 Task: Look for space in Sabaneta, Dominican Republic from 1st June, 2023 to 9th June, 2023 for 5 adults in price range Rs.6000 to Rs.12000. Place can be entire place with 3 bedrooms having 3 beds and 3 bathrooms. Property type can be house, flat, guest house. Booking option can be shelf check-in. Required host language is English.
Action: Mouse moved to (624, 89)
Screenshot: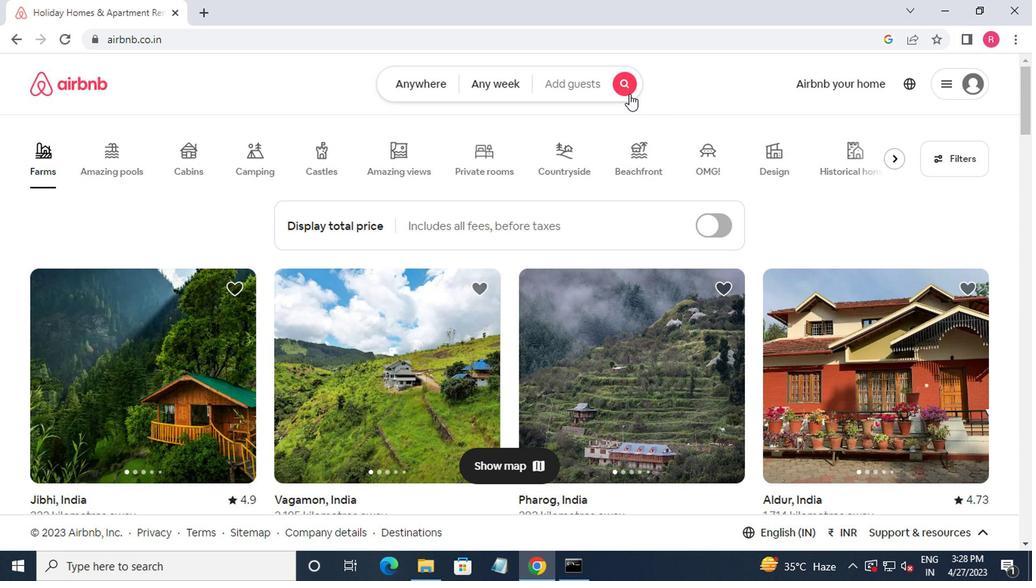 
Action: Mouse pressed left at (624, 89)
Screenshot: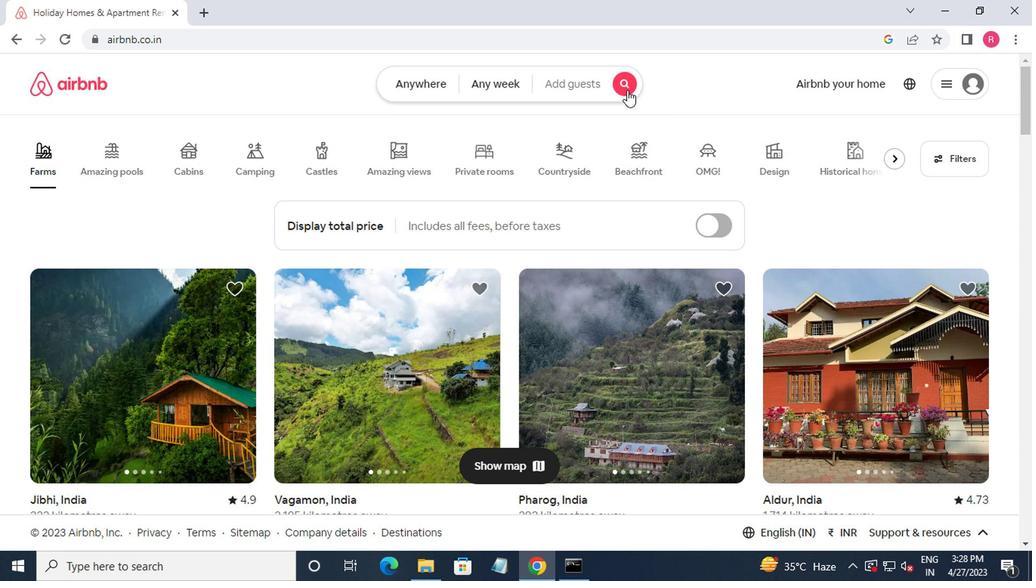 
Action: Mouse moved to (364, 142)
Screenshot: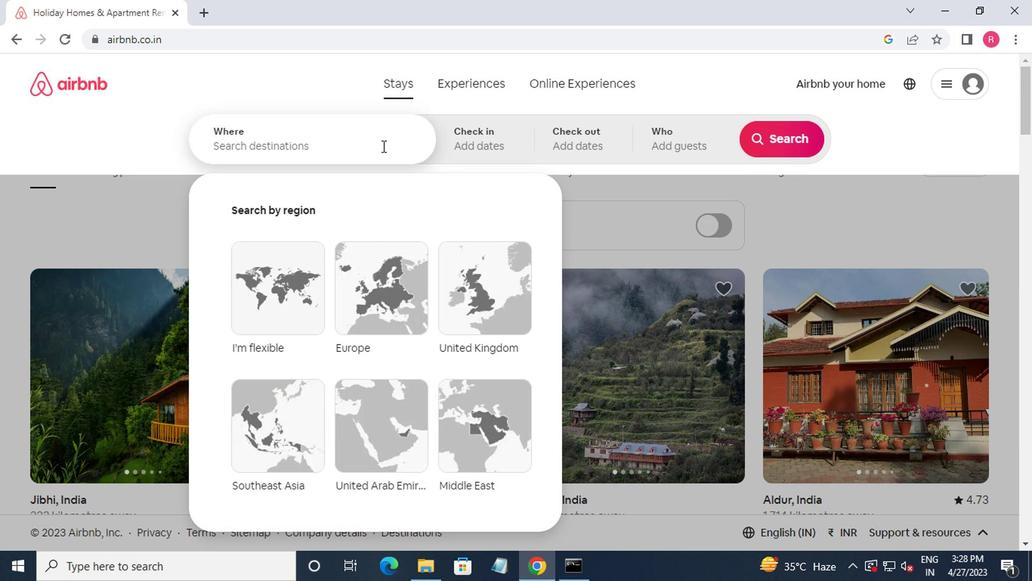 
Action: Mouse pressed left at (364, 142)
Screenshot: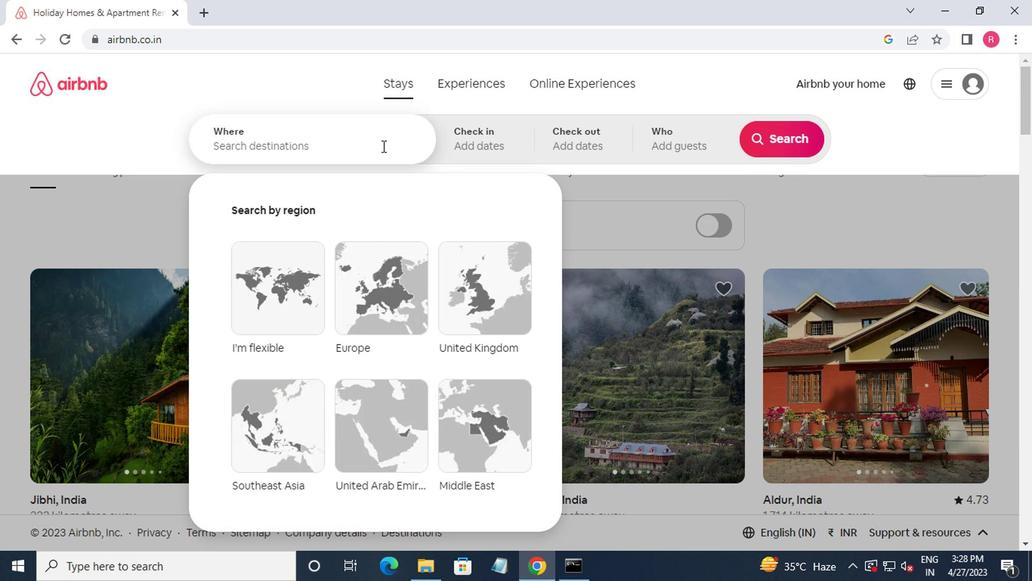 
Action: Mouse moved to (437, 94)
Screenshot: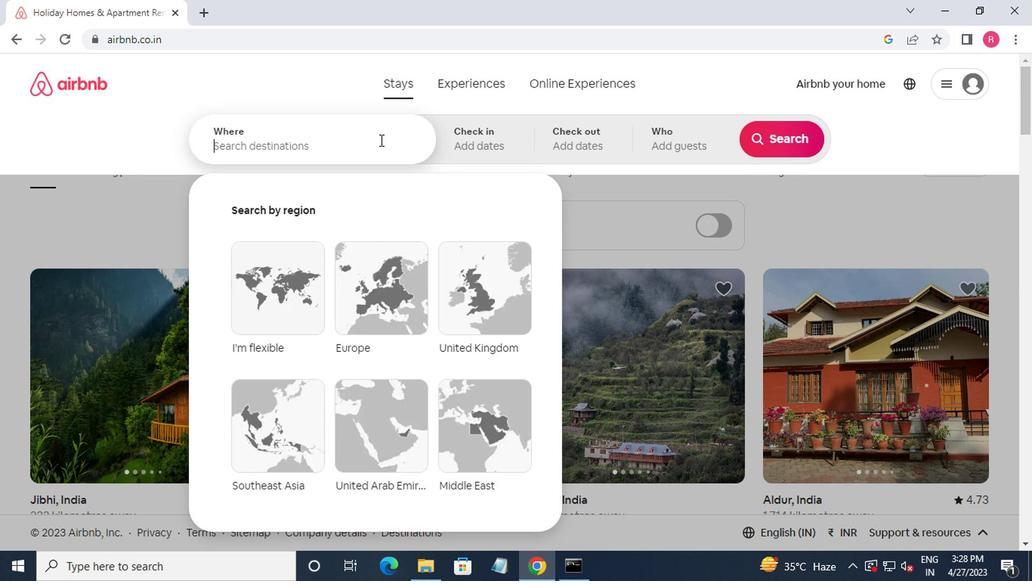 
Action: Key pressed sabaneta,den<Key.backspace><Key.backspace>
Screenshot: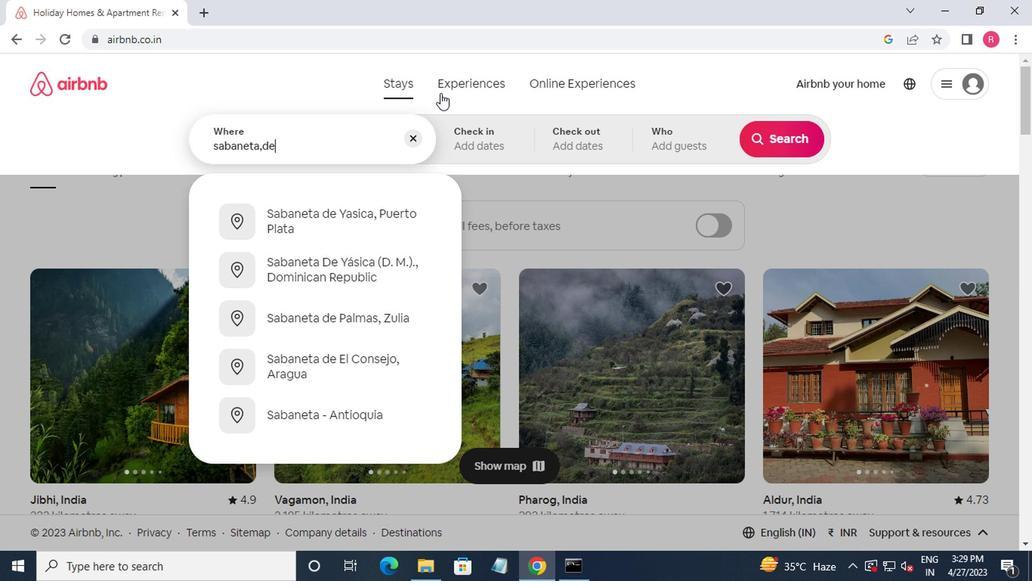 
Action: Mouse moved to (342, 216)
Screenshot: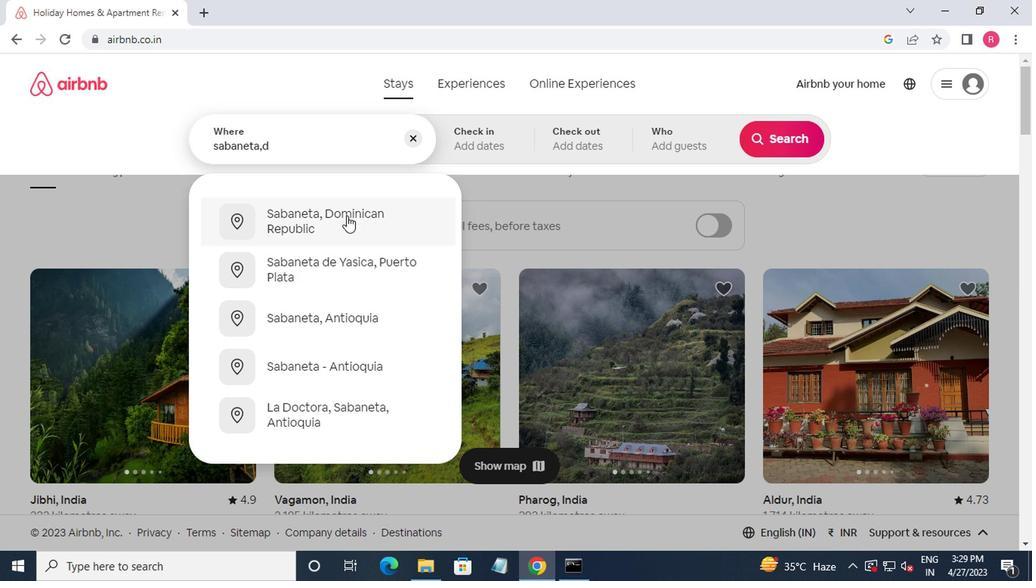 
Action: Mouse pressed left at (342, 216)
Screenshot: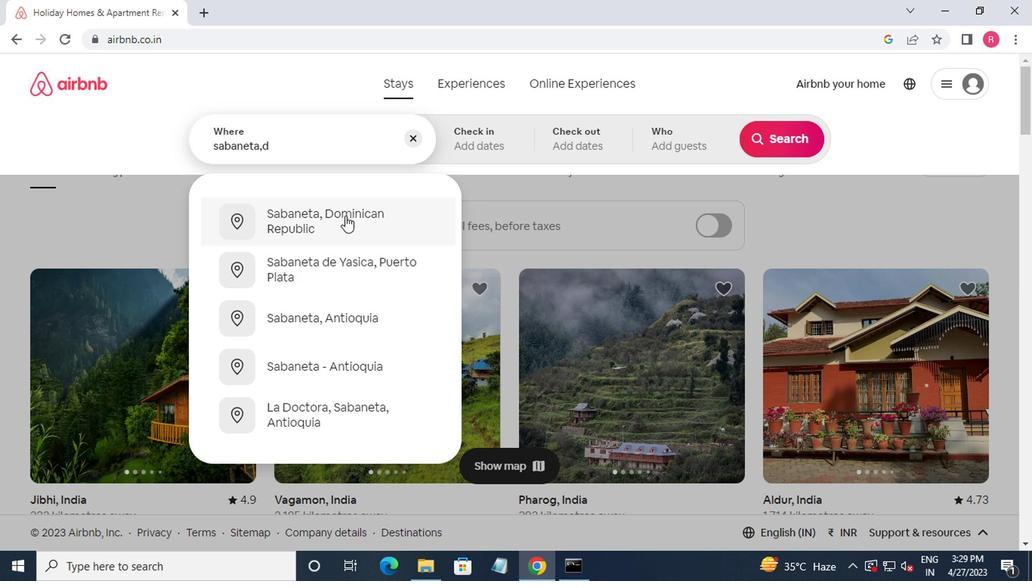 
Action: Mouse moved to (769, 270)
Screenshot: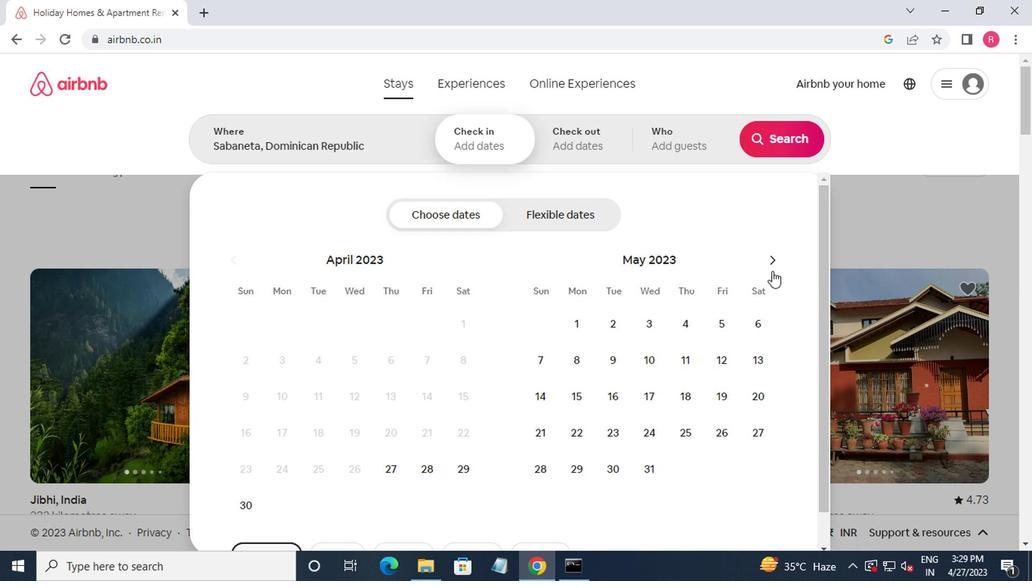 
Action: Mouse pressed left at (769, 270)
Screenshot: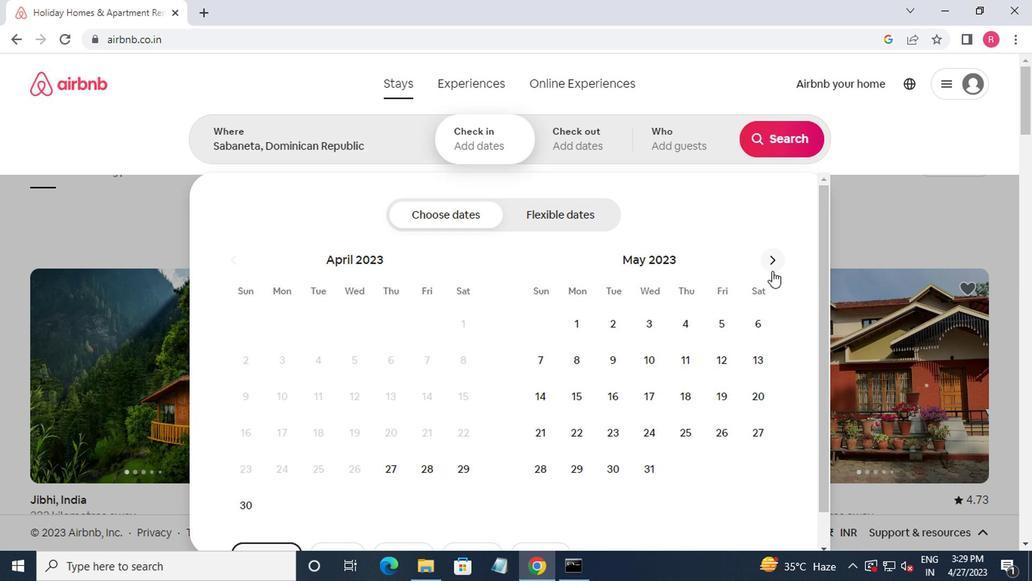 
Action: Mouse moved to (674, 323)
Screenshot: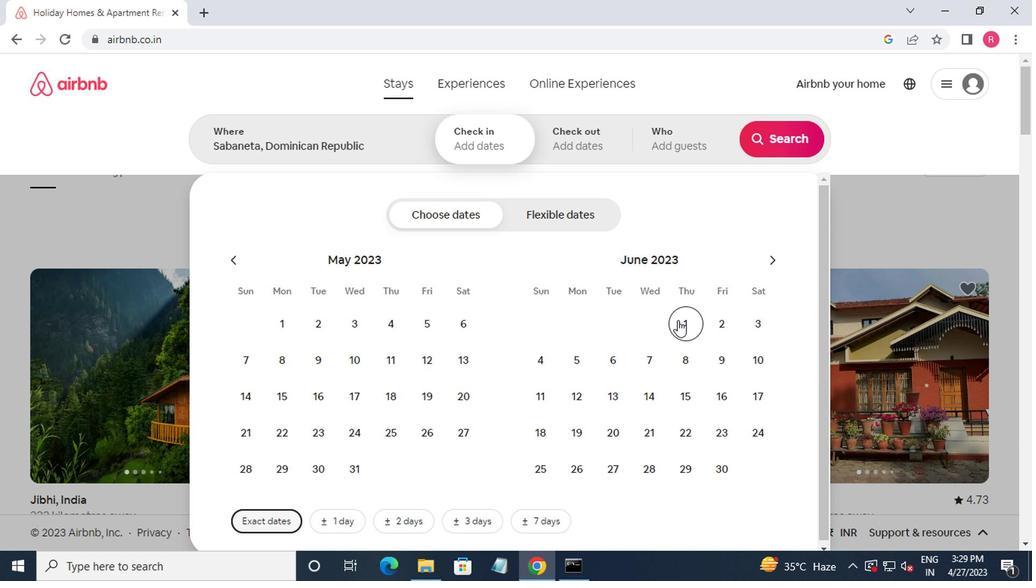 
Action: Mouse pressed left at (674, 323)
Screenshot: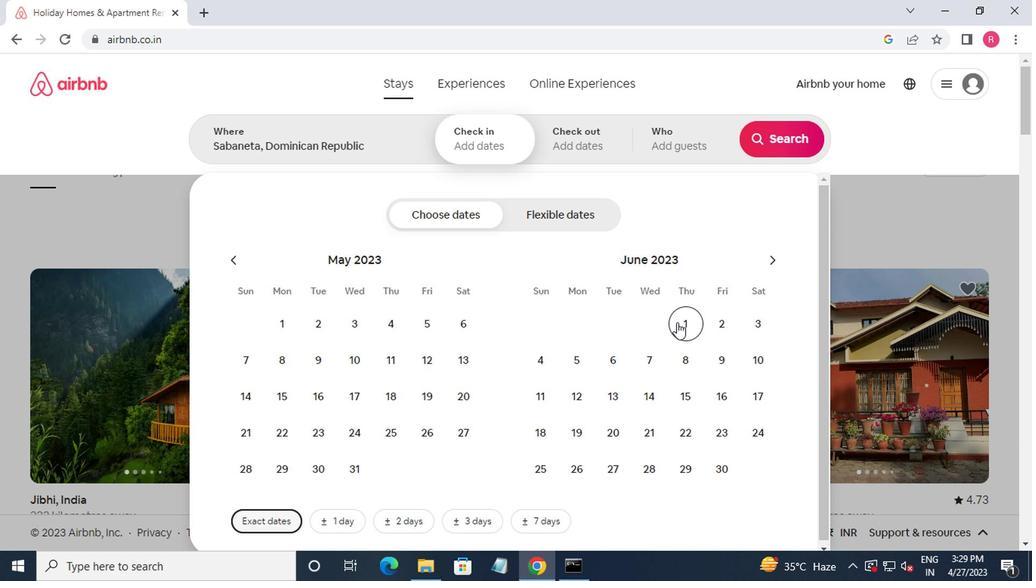 
Action: Mouse moved to (724, 352)
Screenshot: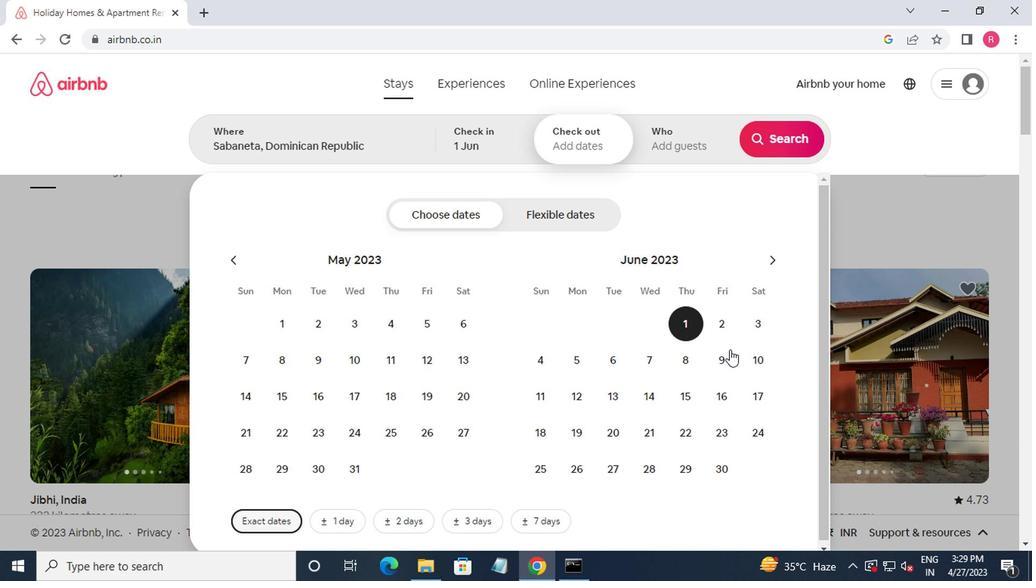 
Action: Mouse pressed left at (724, 352)
Screenshot: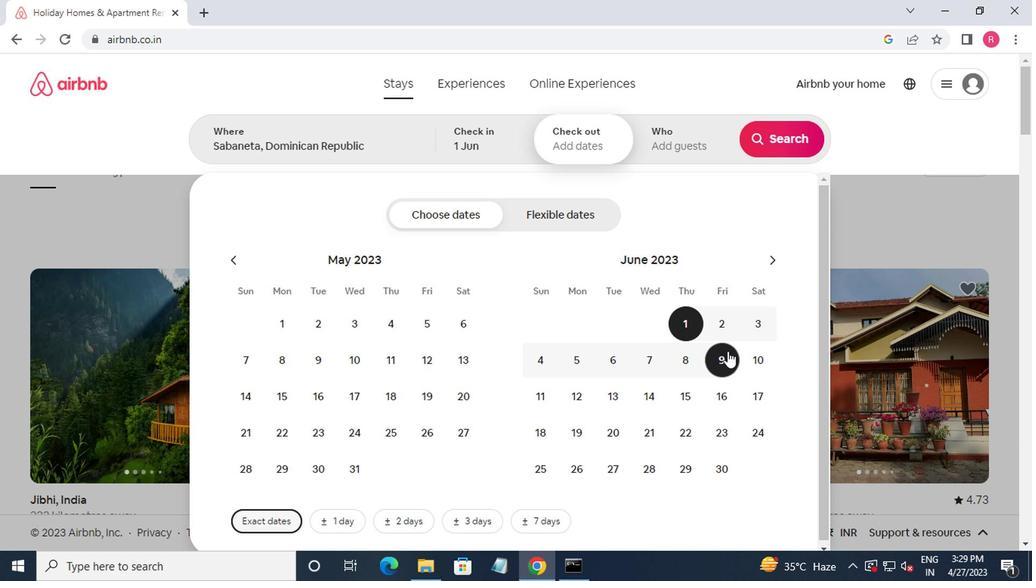 
Action: Mouse moved to (656, 159)
Screenshot: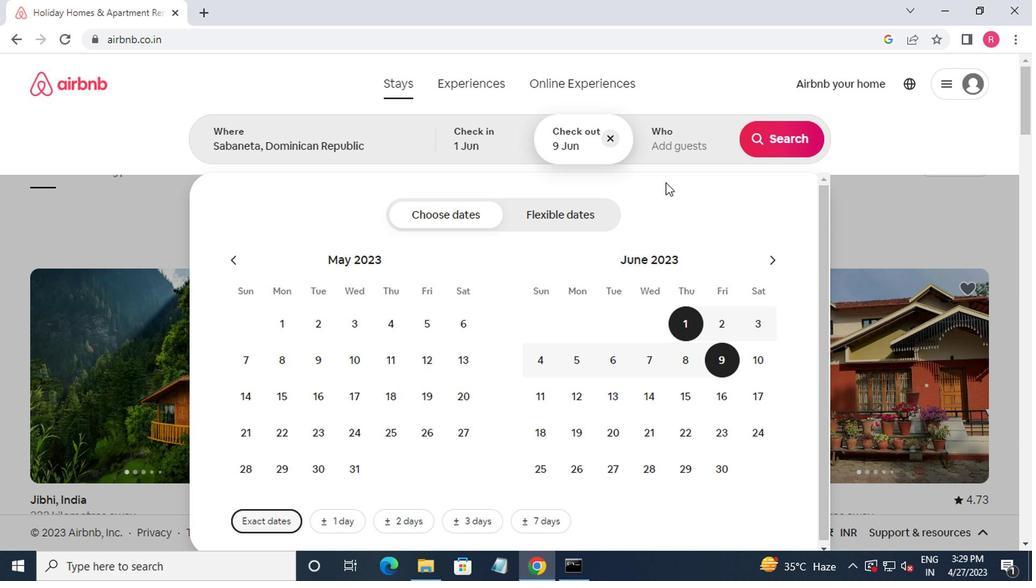 
Action: Mouse pressed left at (656, 159)
Screenshot: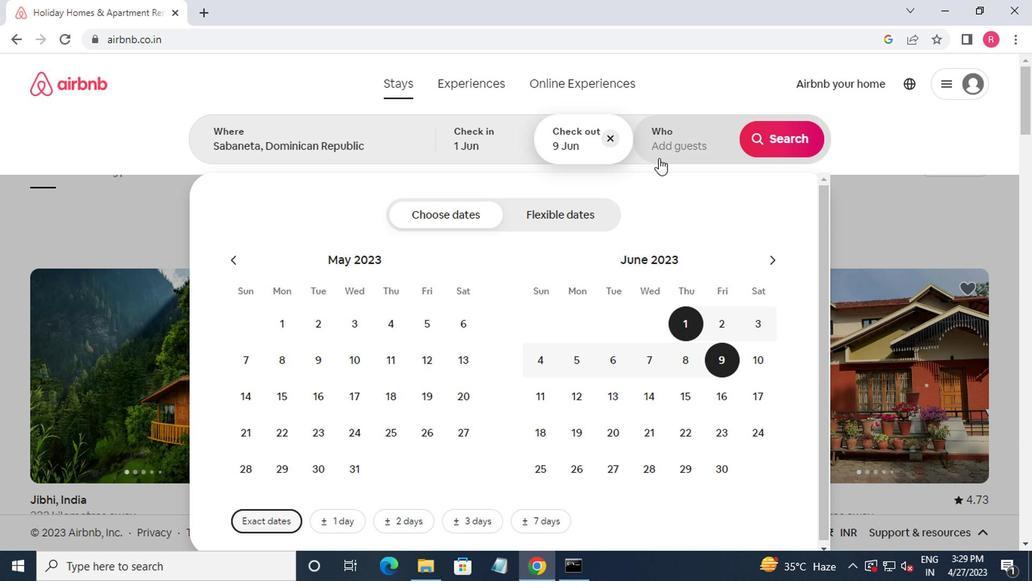 
Action: Mouse moved to (780, 231)
Screenshot: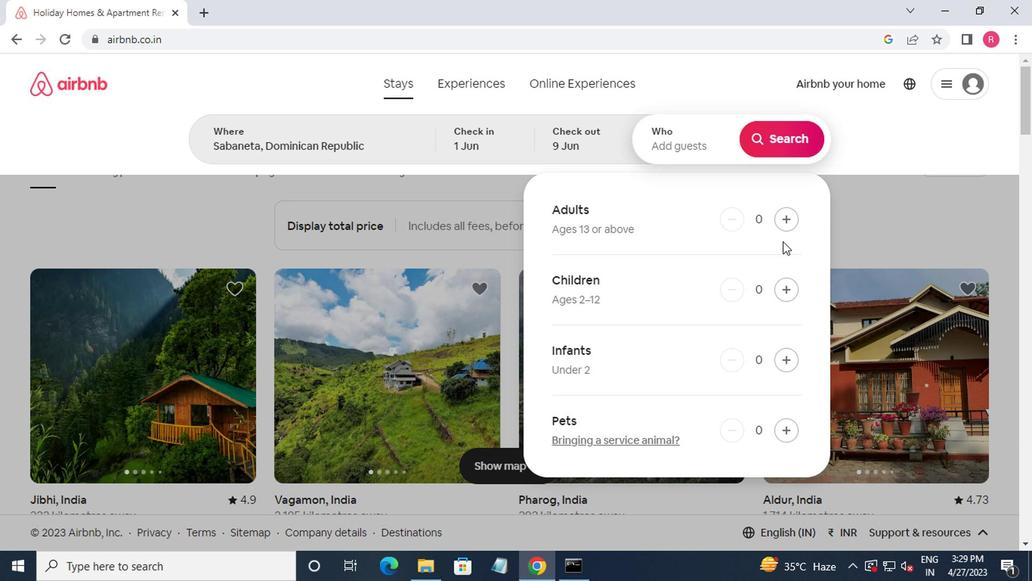 
Action: Mouse pressed left at (780, 231)
Screenshot: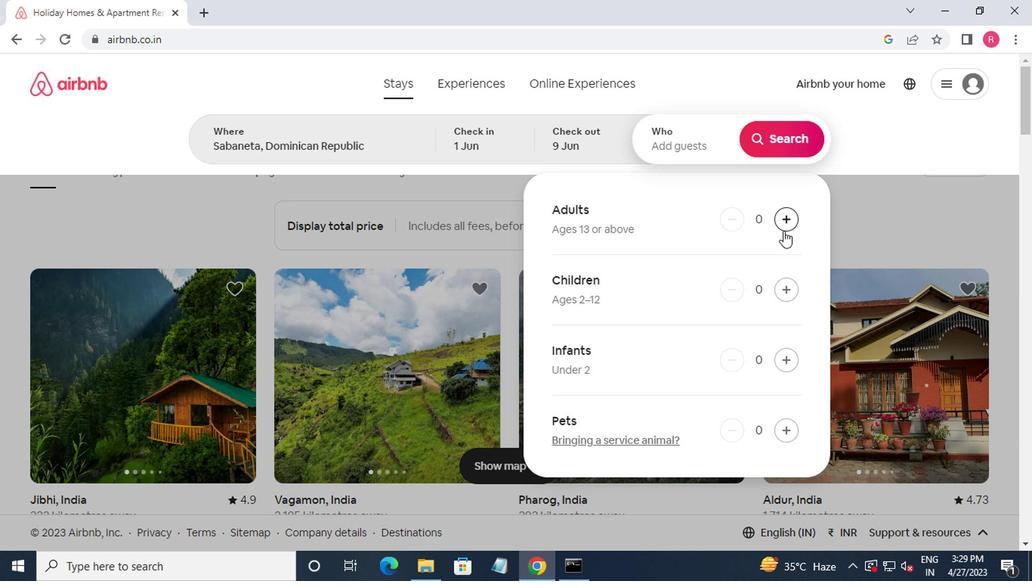 
Action: Mouse pressed left at (780, 231)
Screenshot: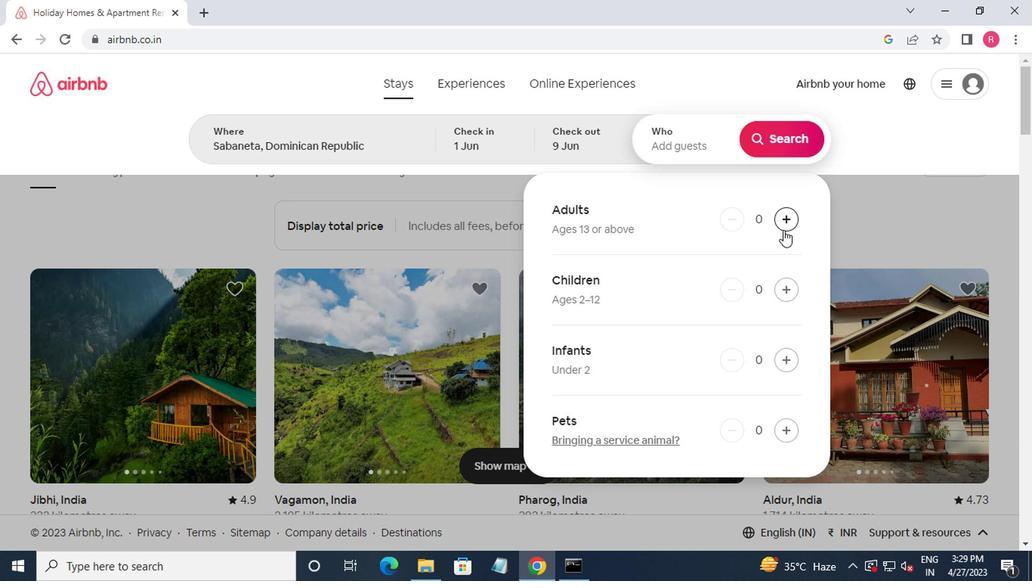 
Action: Mouse pressed left at (780, 231)
Screenshot: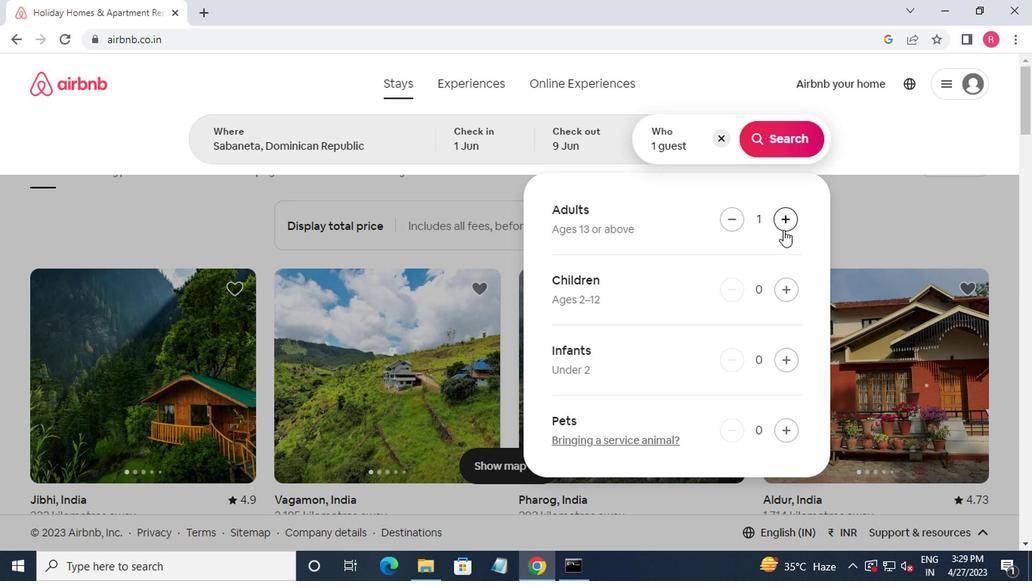 
Action: Mouse pressed left at (780, 231)
Screenshot: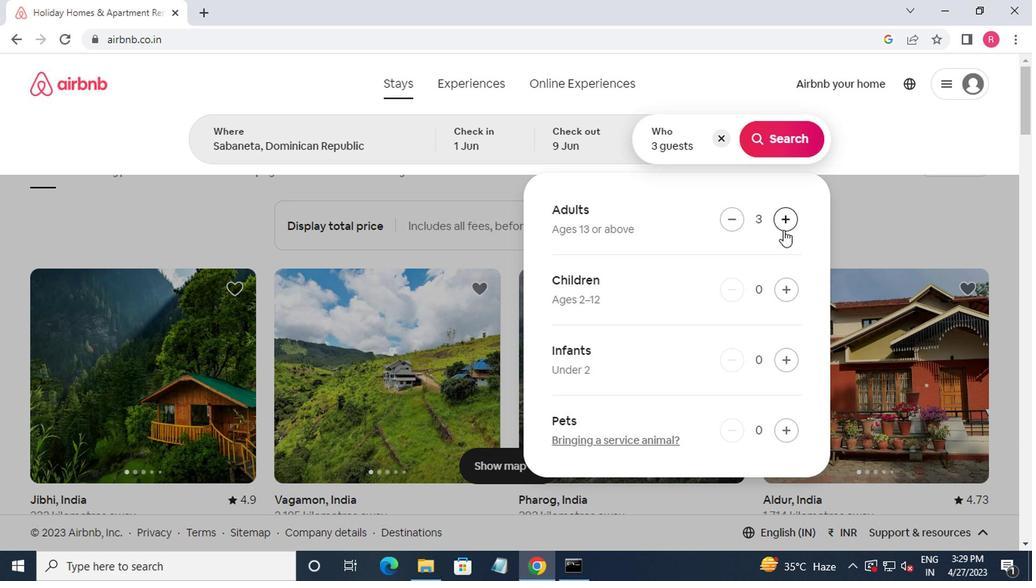 
Action: Mouse pressed left at (780, 231)
Screenshot: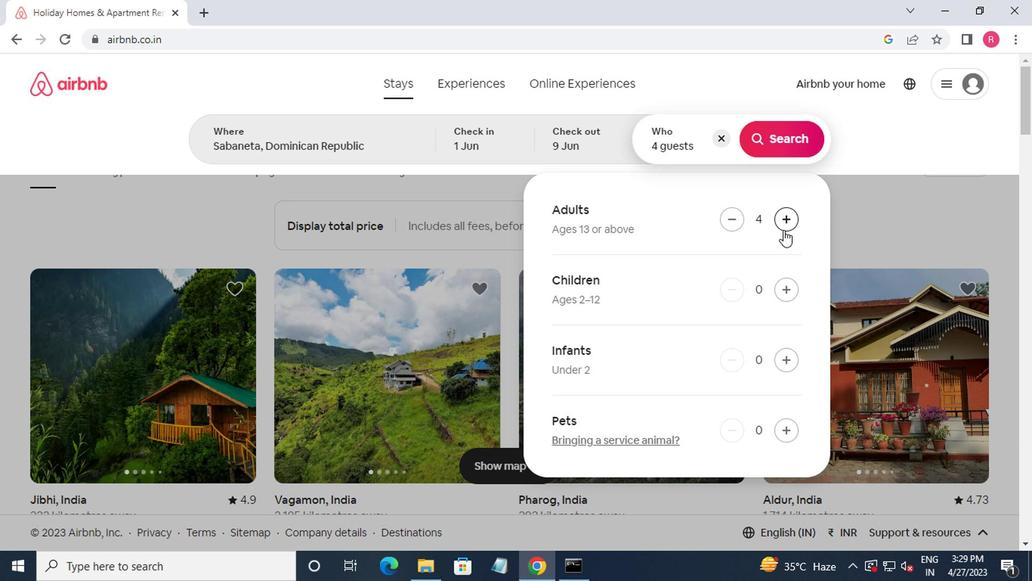 
Action: Mouse moved to (776, 154)
Screenshot: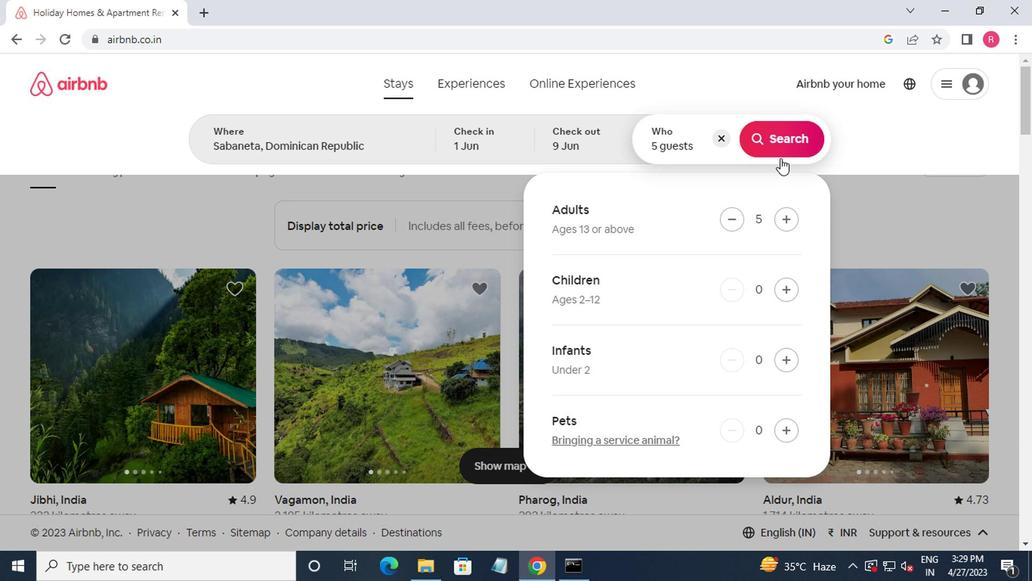 
Action: Mouse pressed left at (776, 154)
Screenshot: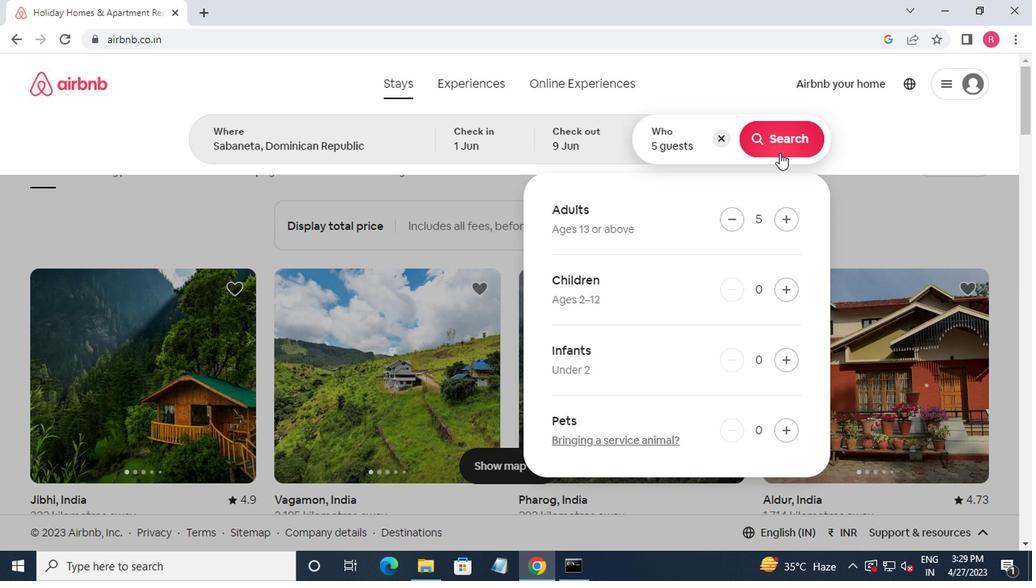 
Action: Mouse moved to (962, 146)
Screenshot: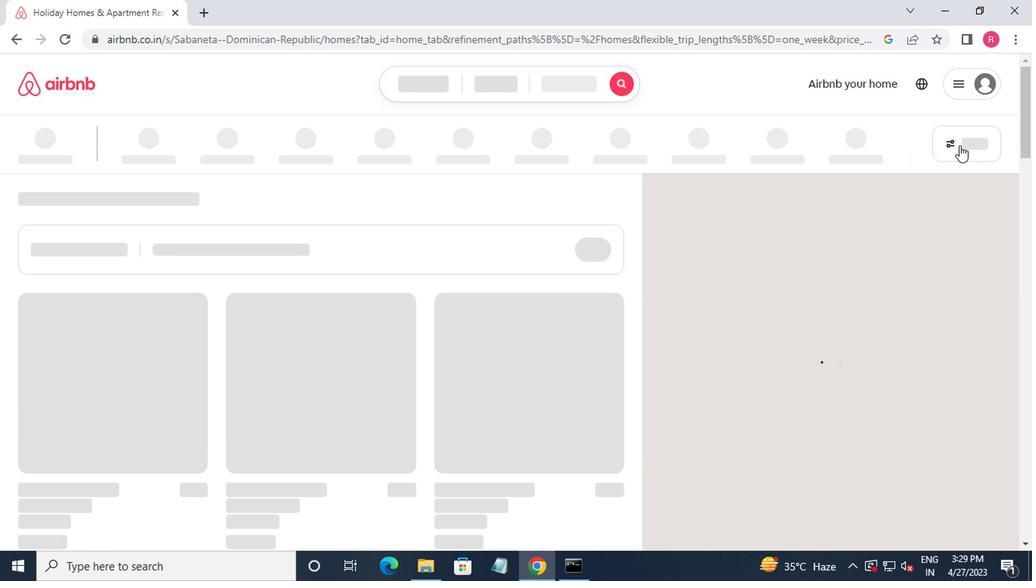 
Action: Mouse pressed left at (962, 146)
Screenshot: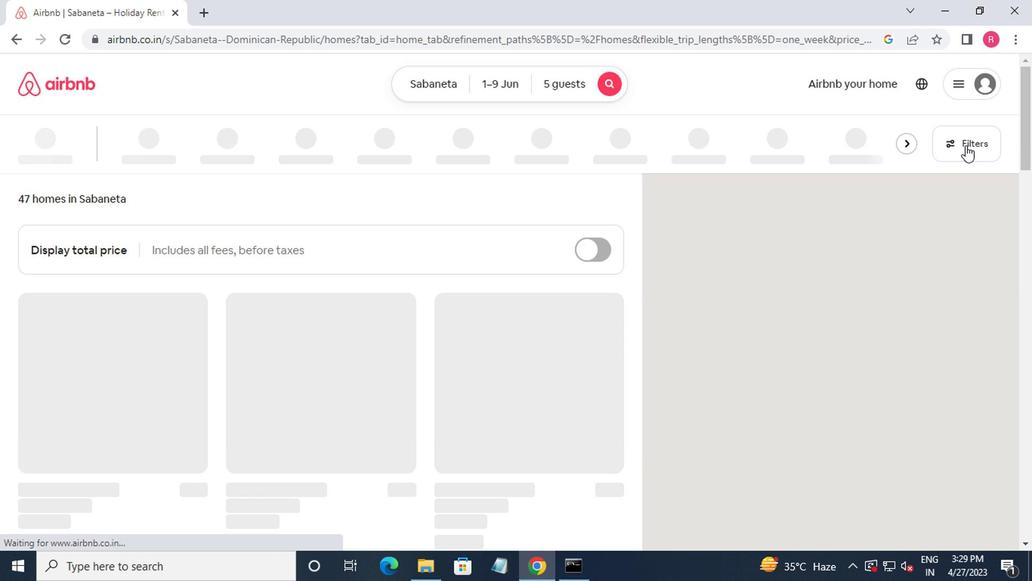 
Action: Mouse moved to (400, 331)
Screenshot: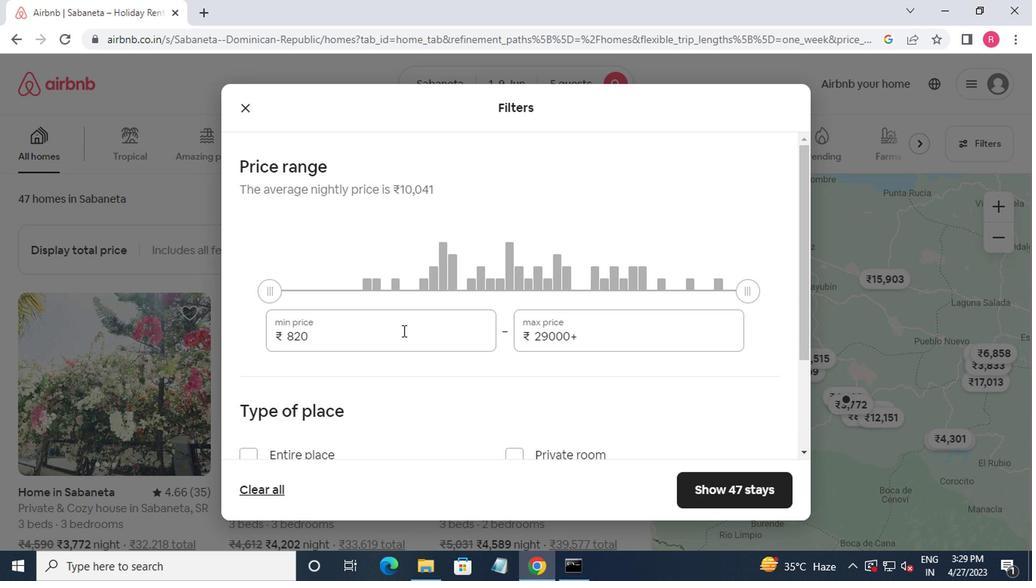 
Action: Mouse pressed left at (400, 331)
Screenshot: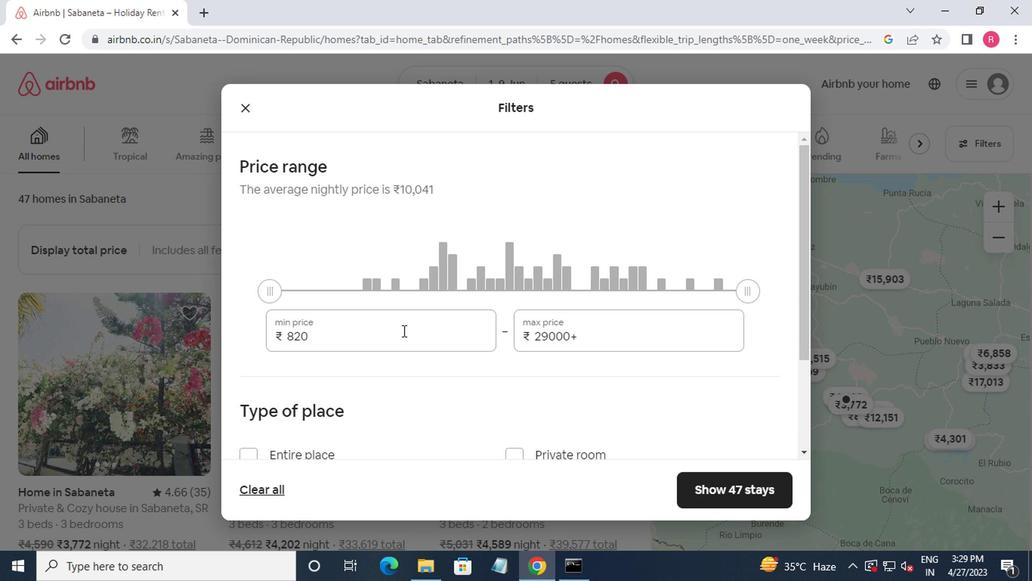 
Action: Mouse moved to (526, 227)
Screenshot: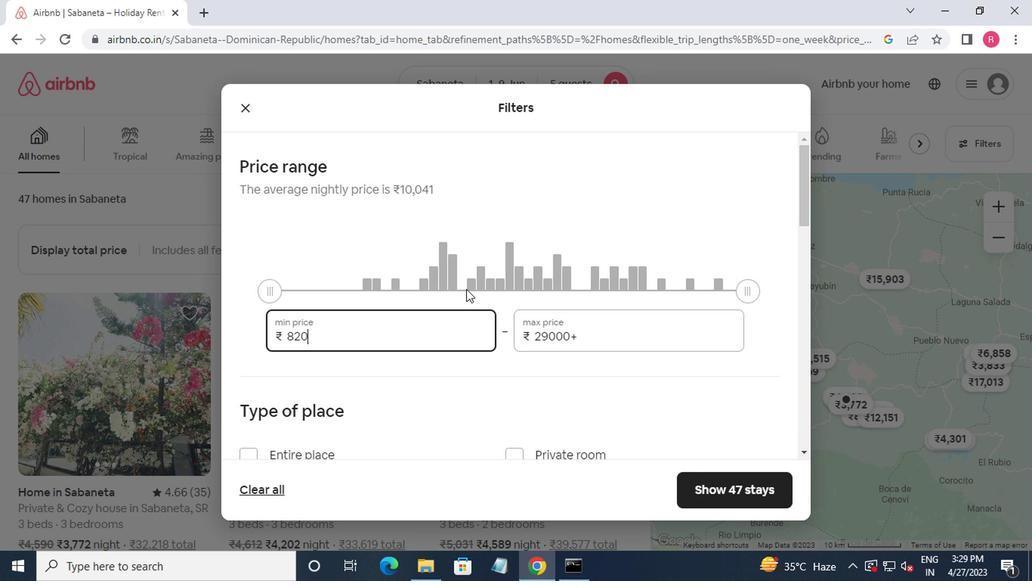 
Action: Key pressed <Key.backspace><Key.backspace><Key.backspace><Key.backspace>6000<Key.tab>120000<Key.backspace>
Screenshot: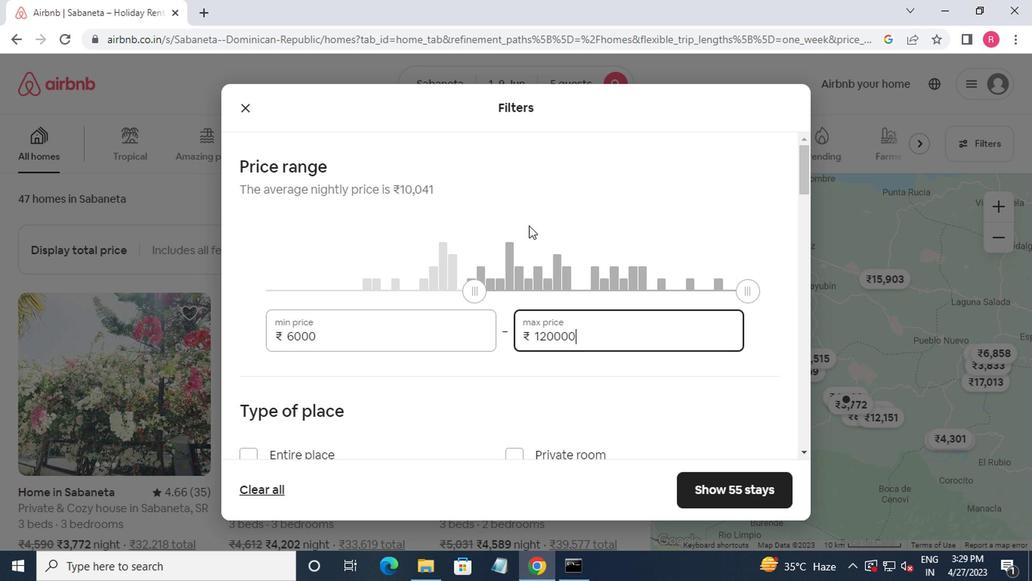 
Action: Mouse moved to (473, 290)
Screenshot: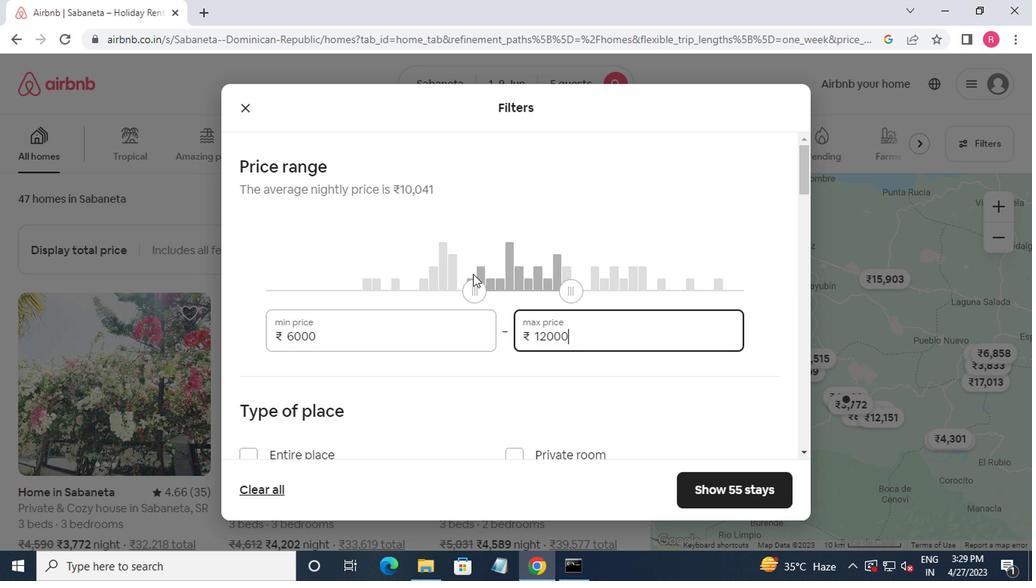 
Action: Mouse scrolled (473, 289) with delta (0, -1)
Screenshot: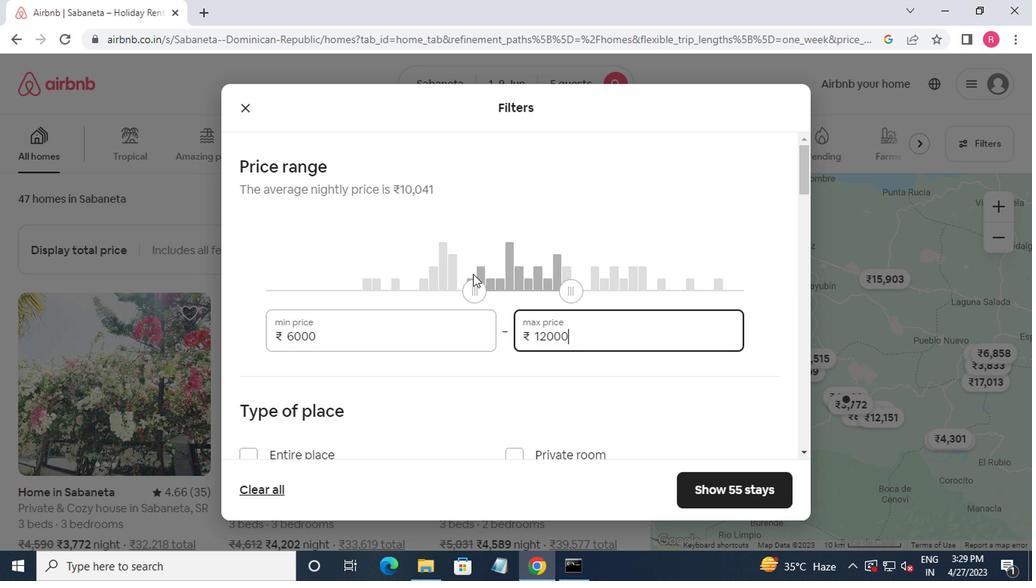 
Action: Mouse moved to (473, 291)
Screenshot: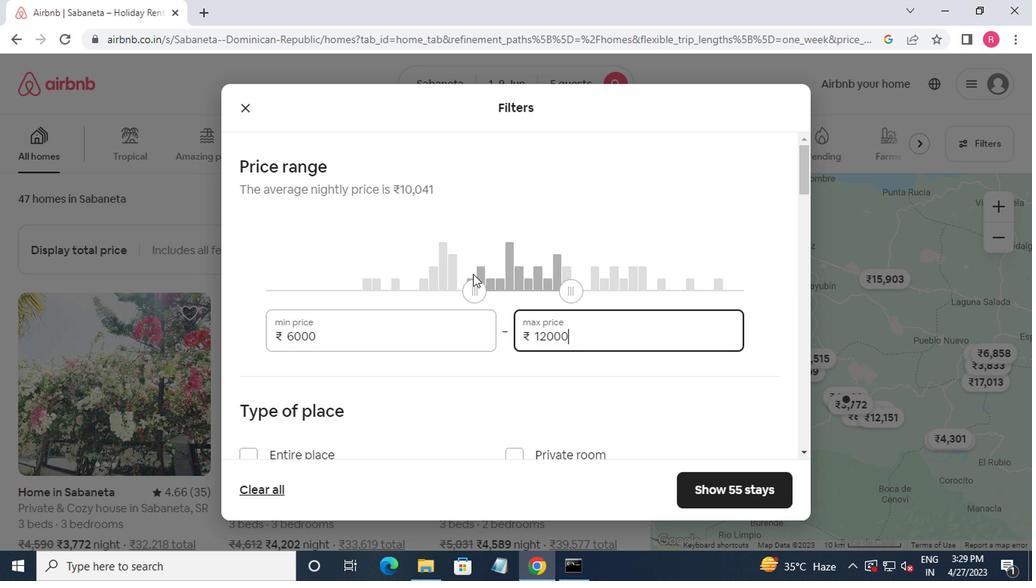 
Action: Mouse scrolled (473, 290) with delta (0, 0)
Screenshot: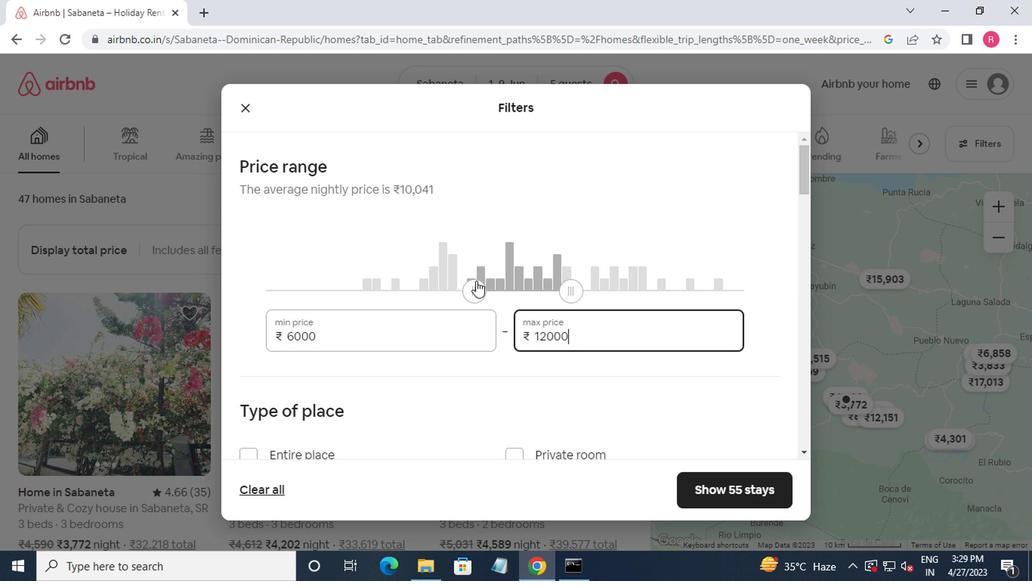 
Action: Mouse moved to (253, 309)
Screenshot: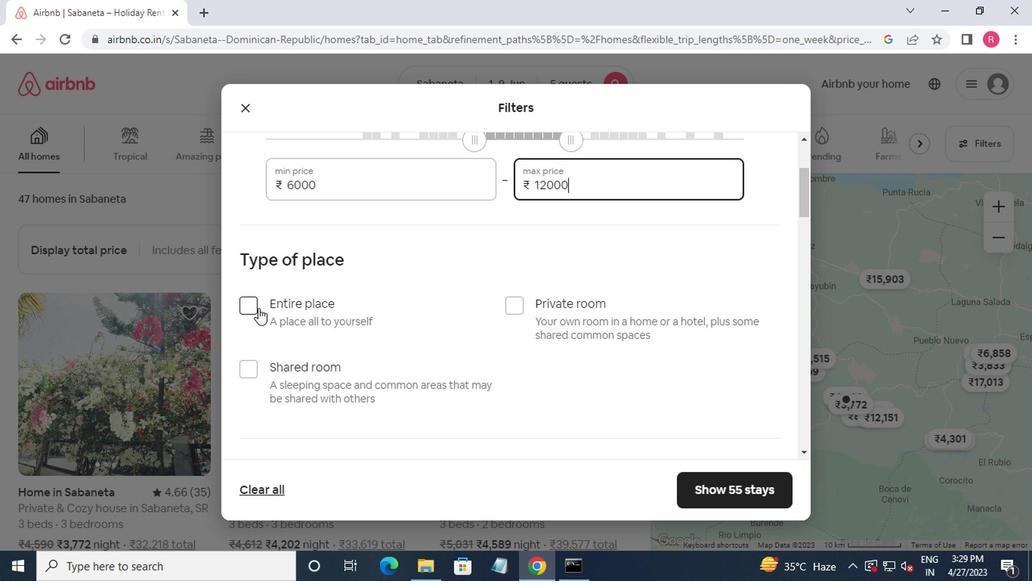 
Action: Mouse pressed left at (253, 309)
Screenshot: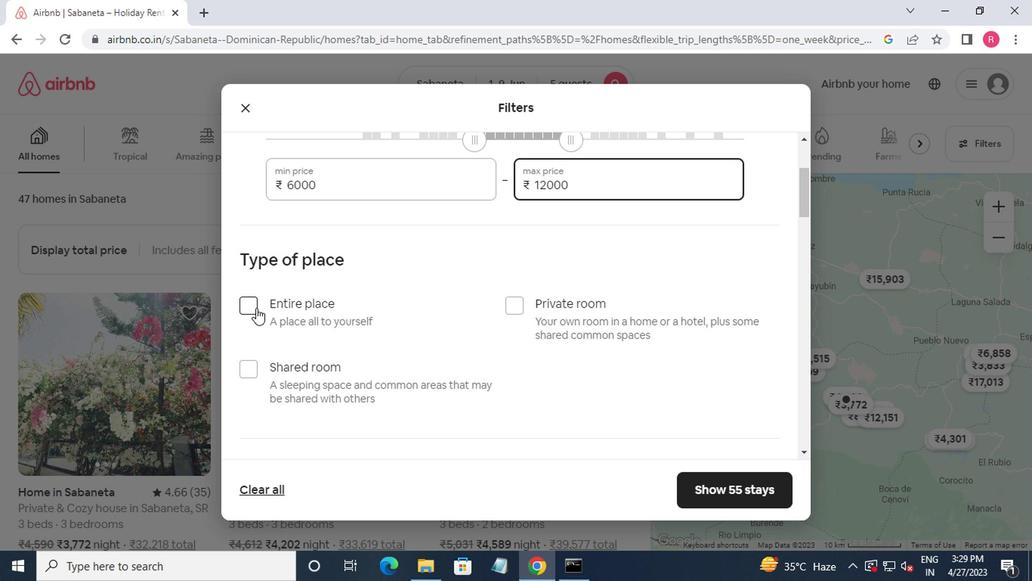 
Action: Mouse moved to (293, 309)
Screenshot: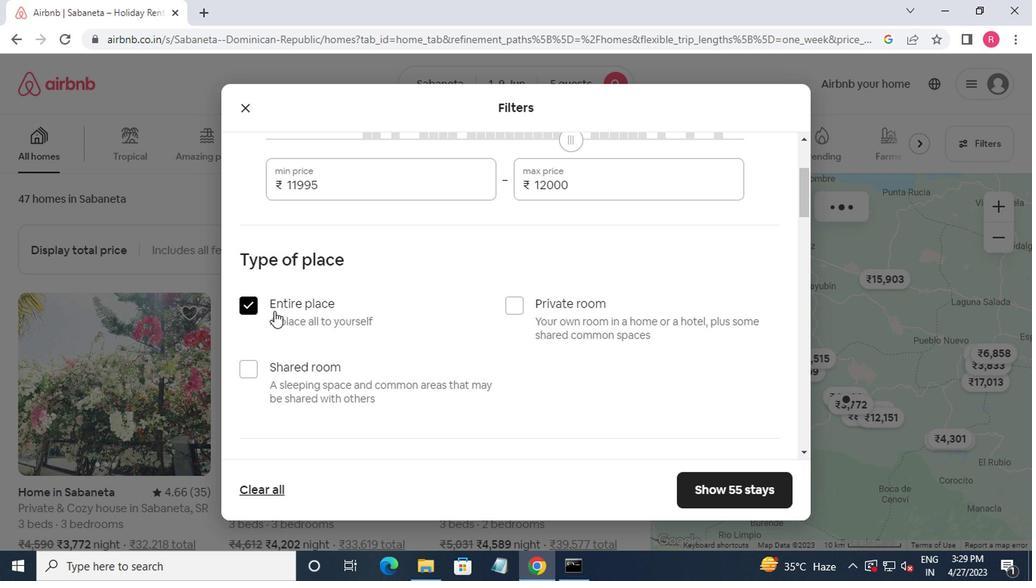 
Action: Mouse scrolled (293, 308) with delta (0, -1)
Screenshot: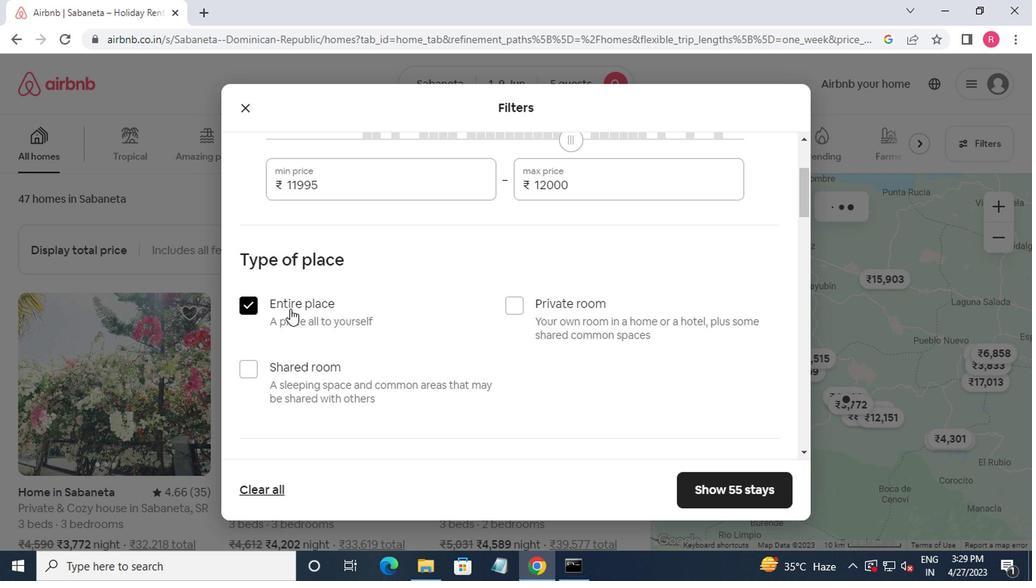 
Action: Mouse moved to (295, 309)
Screenshot: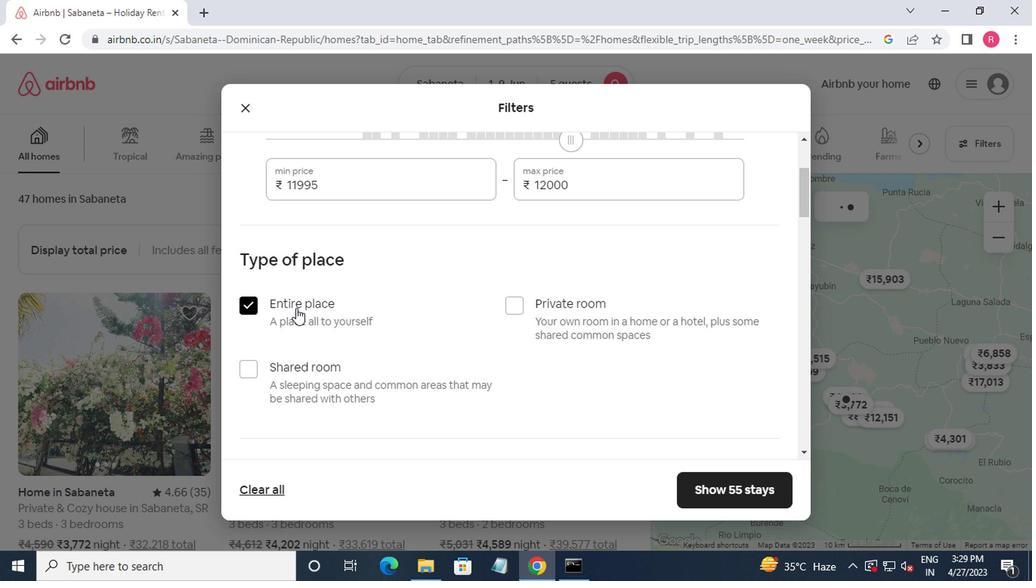 
Action: Mouse scrolled (295, 308) with delta (0, -1)
Screenshot: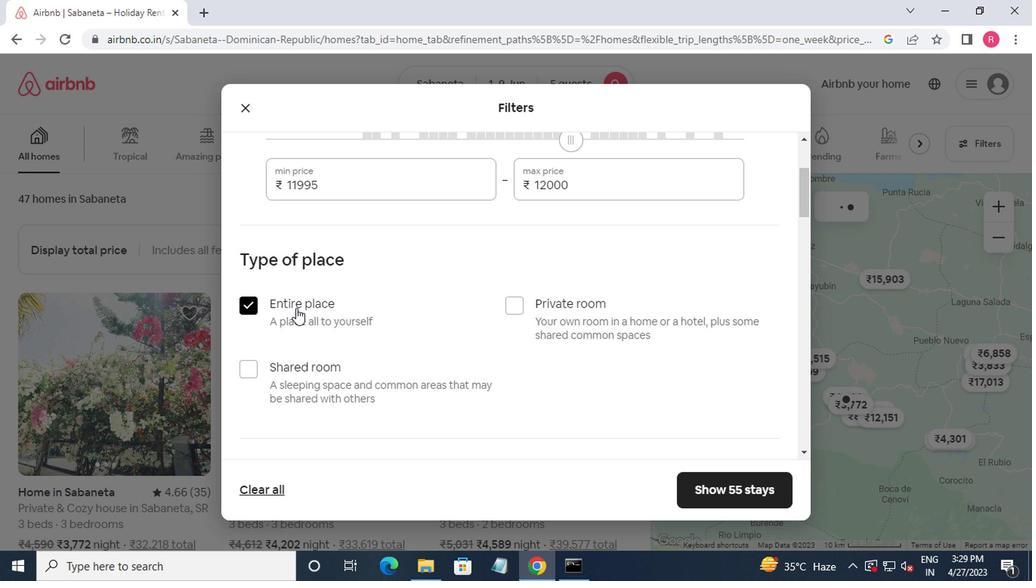 
Action: Mouse moved to (300, 309)
Screenshot: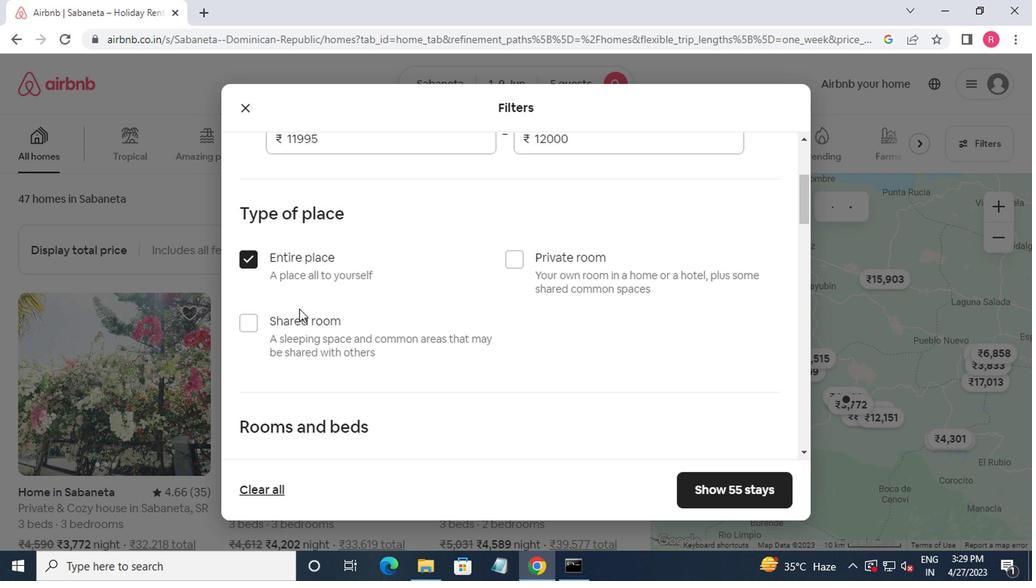 
Action: Mouse scrolled (300, 309) with delta (0, 0)
Screenshot: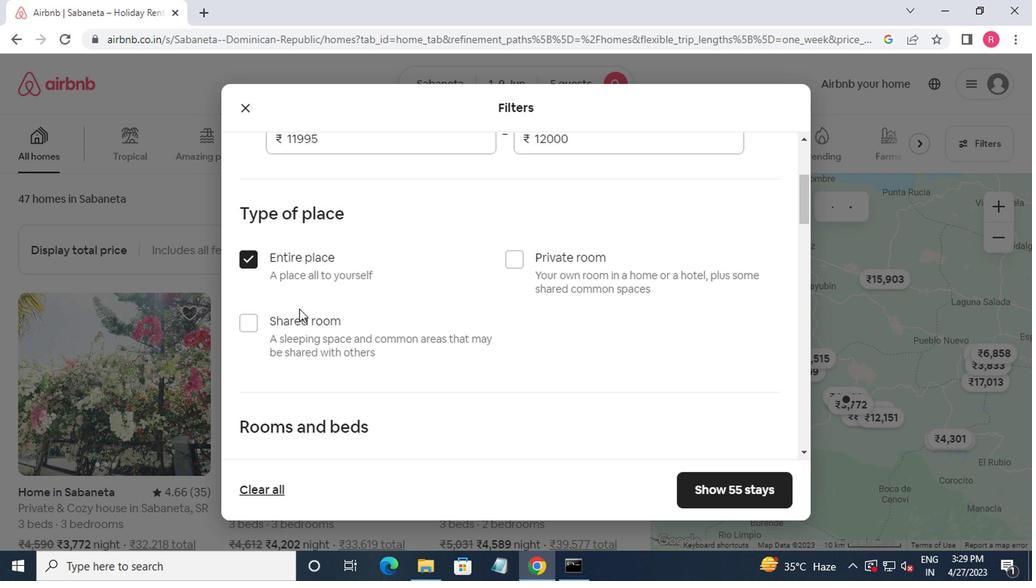 
Action: Mouse moved to (301, 310)
Screenshot: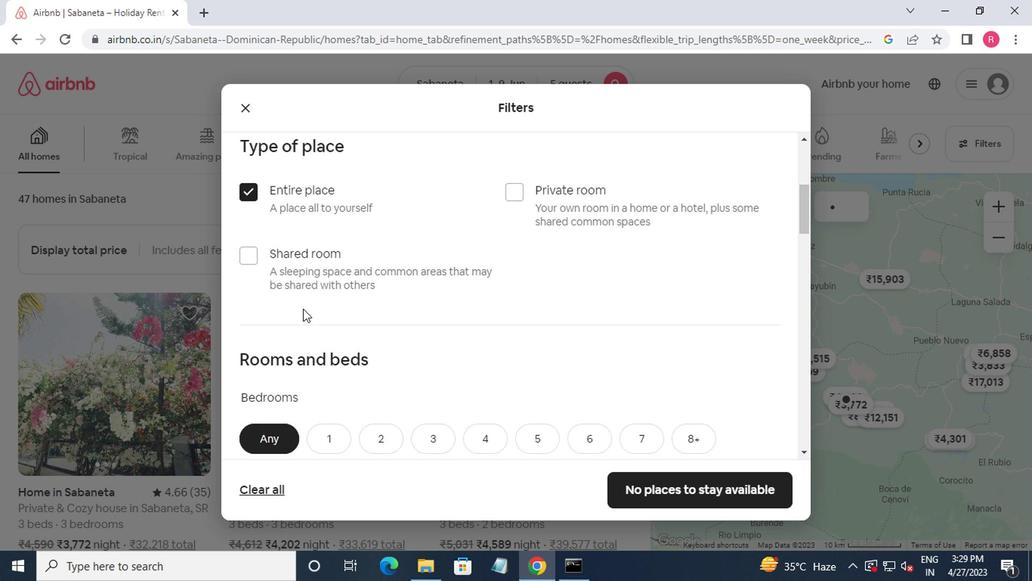 
Action: Mouse scrolled (301, 309) with delta (0, 0)
Screenshot: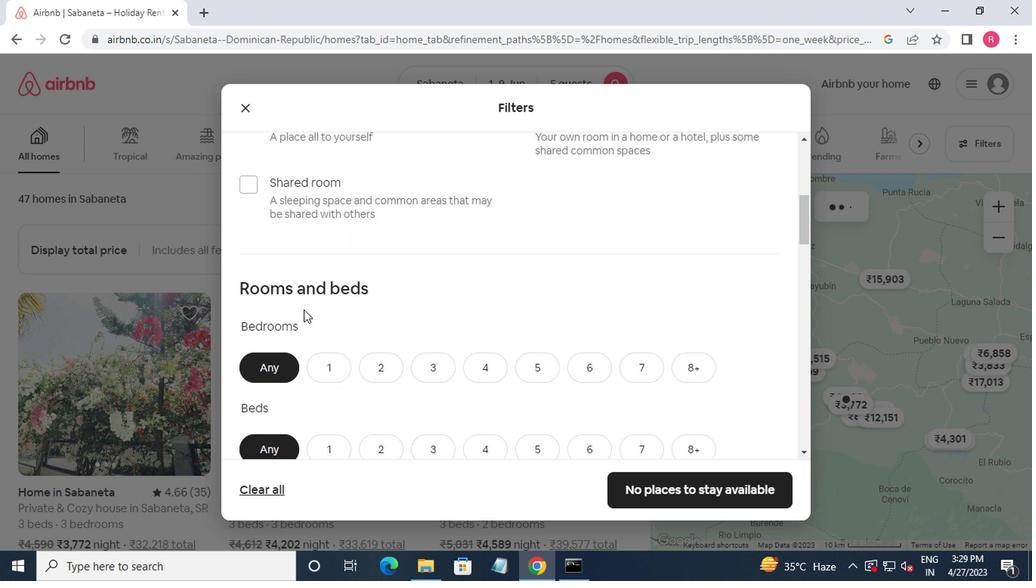 
Action: Mouse moved to (301, 310)
Screenshot: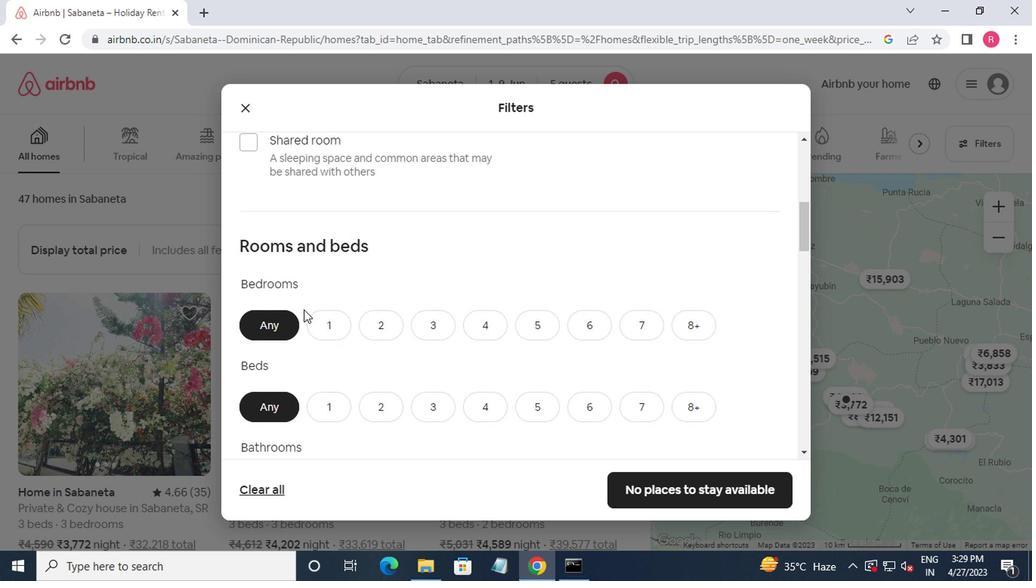 
Action: Mouse scrolled (301, 309) with delta (0, 0)
Screenshot: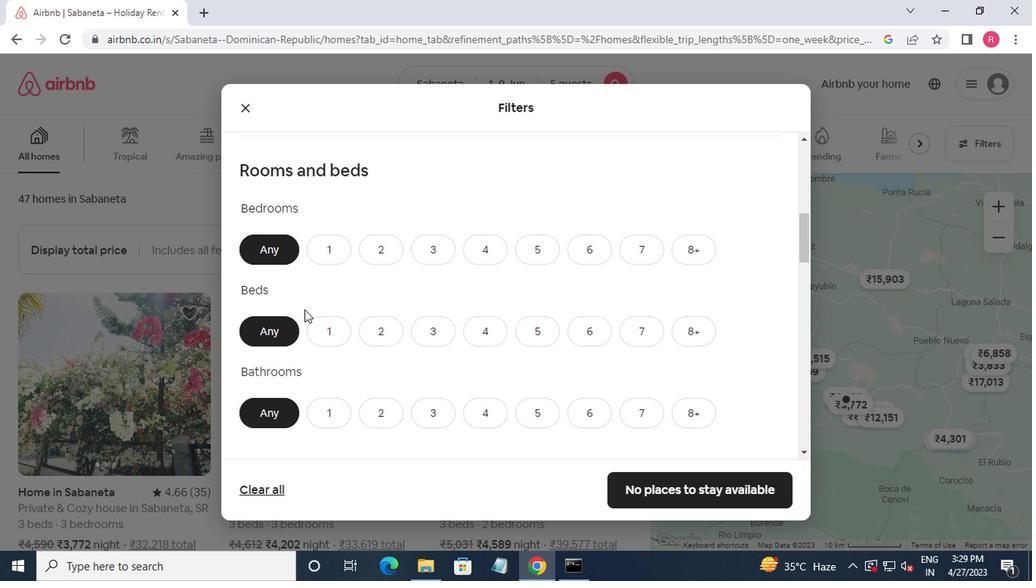 
Action: Mouse moved to (432, 178)
Screenshot: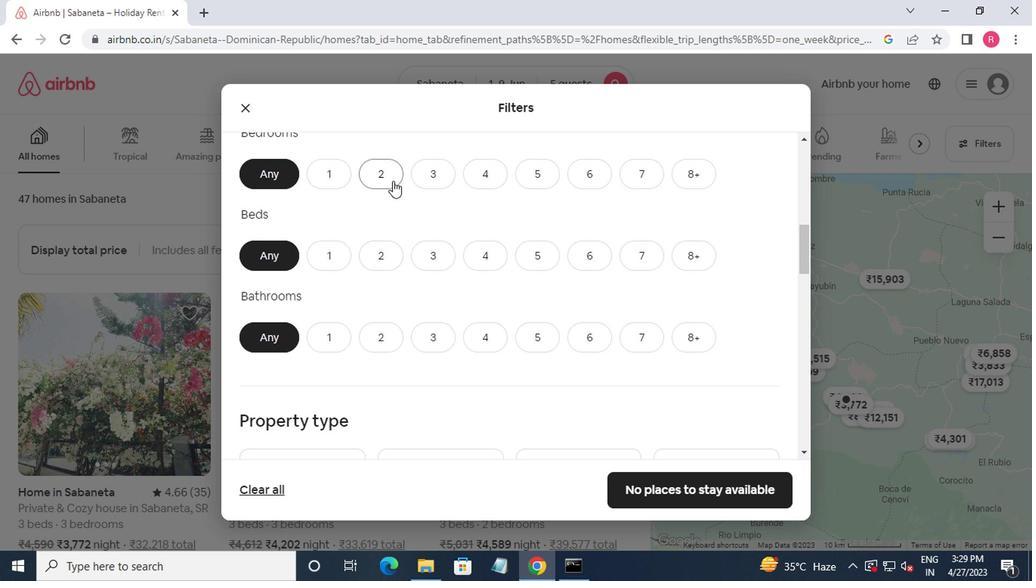
Action: Mouse pressed left at (432, 178)
Screenshot: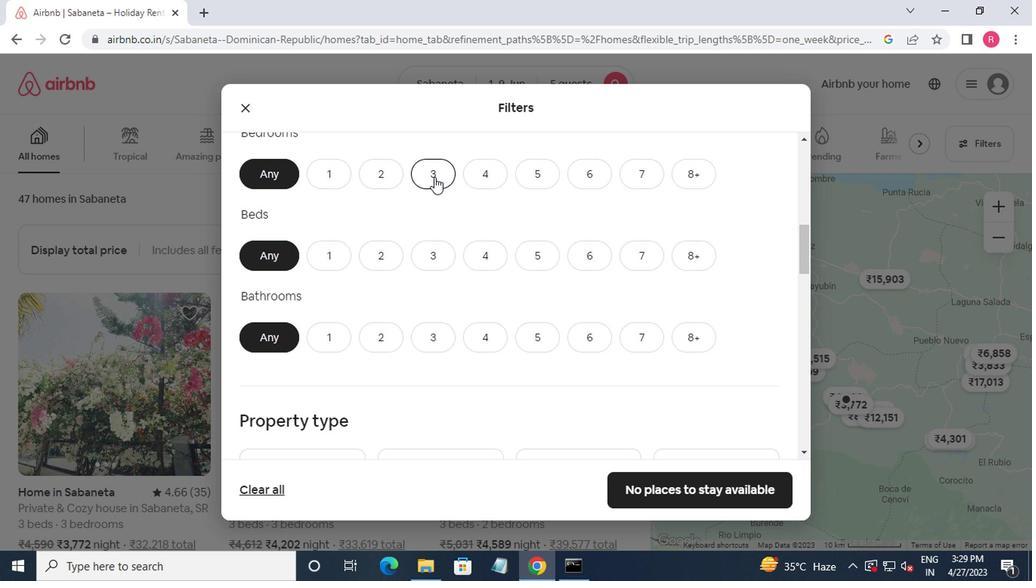 
Action: Mouse moved to (416, 264)
Screenshot: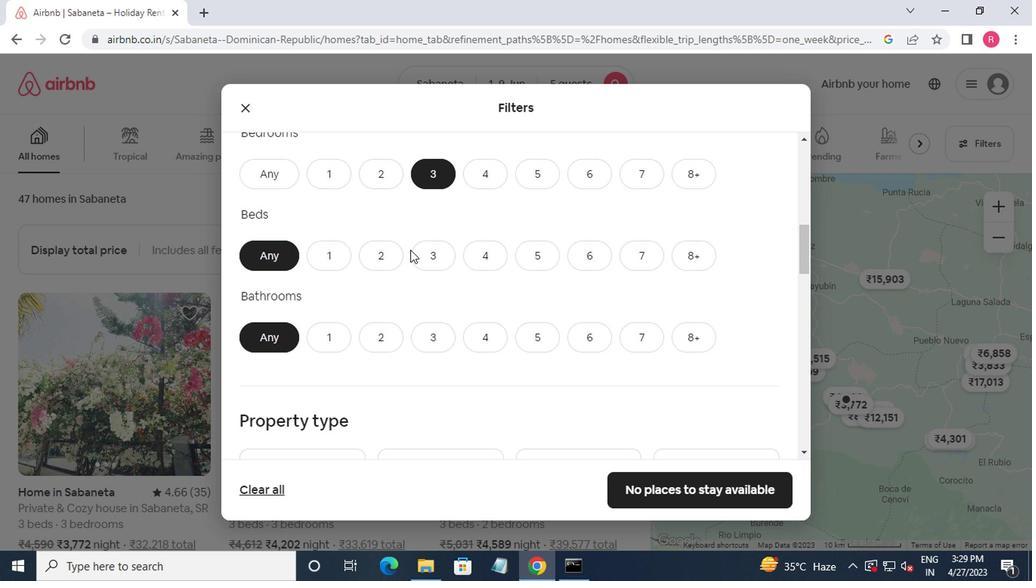 
Action: Mouse pressed left at (416, 264)
Screenshot: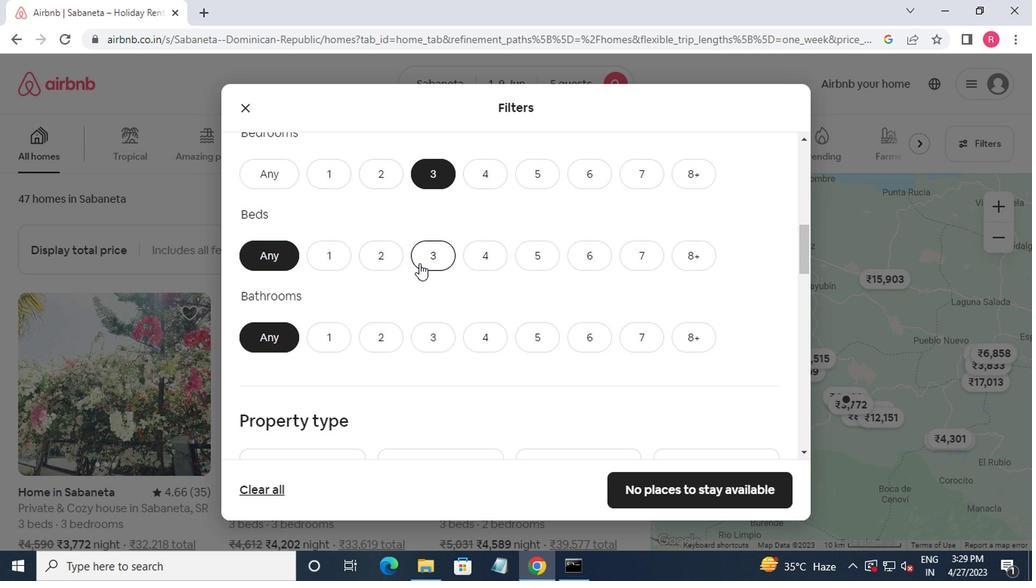 
Action: Mouse moved to (421, 328)
Screenshot: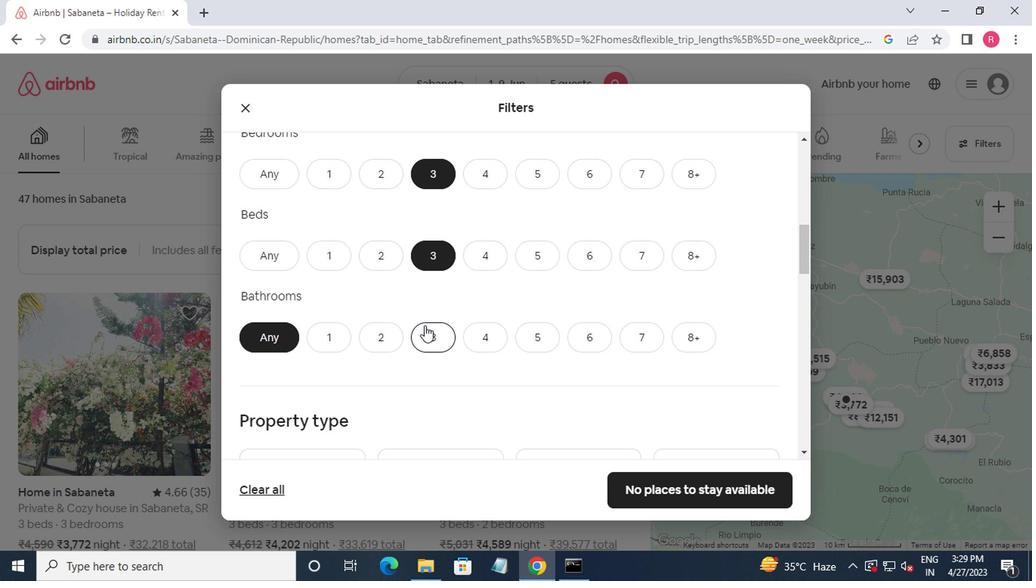 
Action: Mouse pressed left at (421, 328)
Screenshot: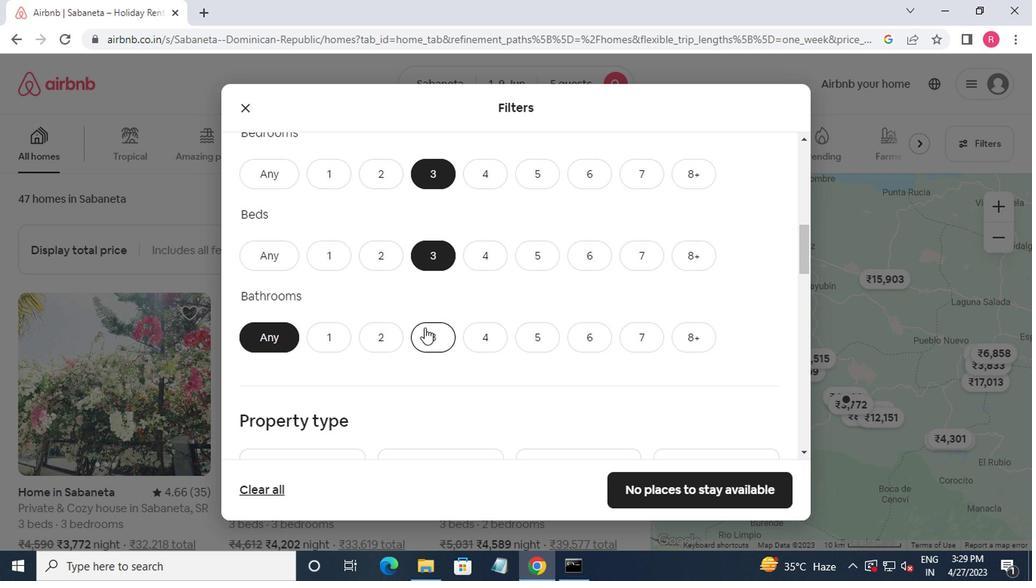 
Action: Mouse moved to (424, 324)
Screenshot: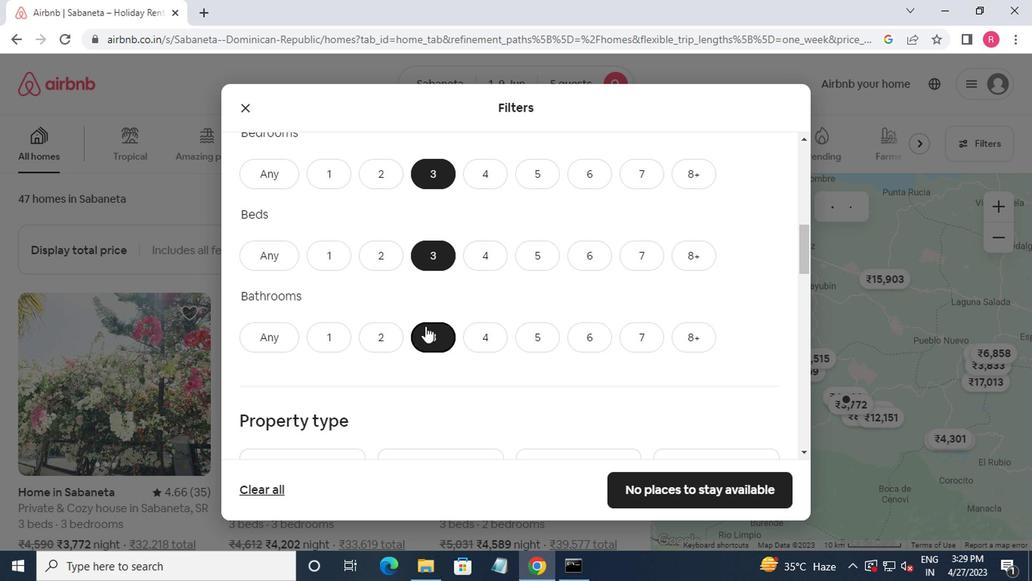 
Action: Mouse scrolled (424, 323) with delta (0, -1)
Screenshot: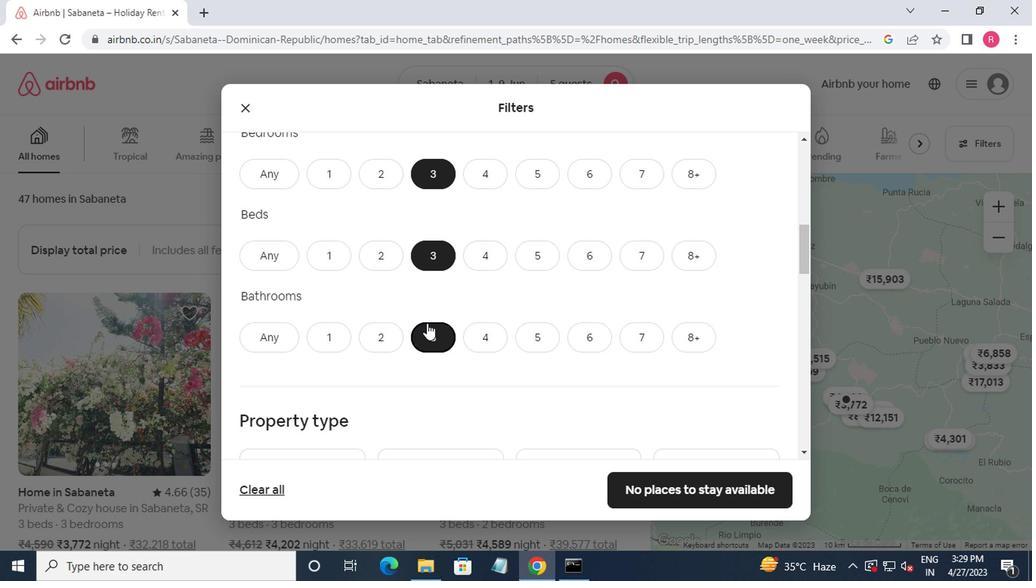 
Action: Mouse moved to (425, 324)
Screenshot: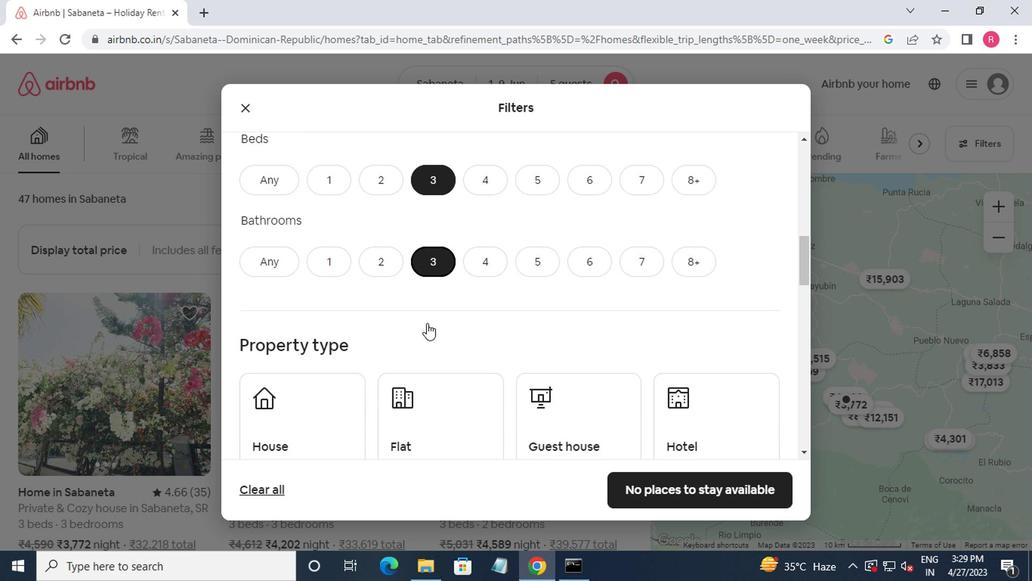 
Action: Mouse scrolled (425, 323) with delta (0, -1)
Screenshot: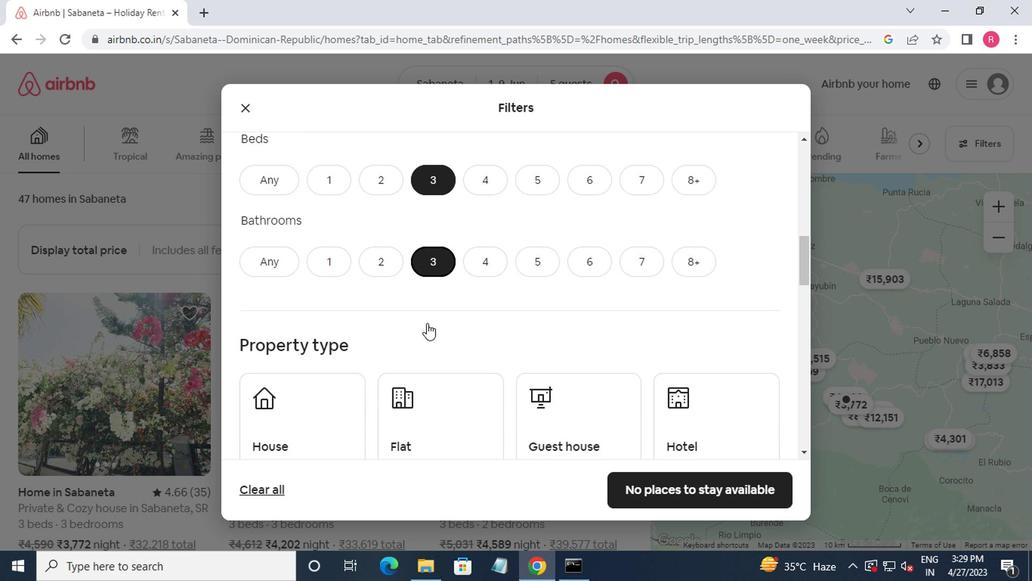 
Action: Mouse moved to (333, 356)
Screenshot: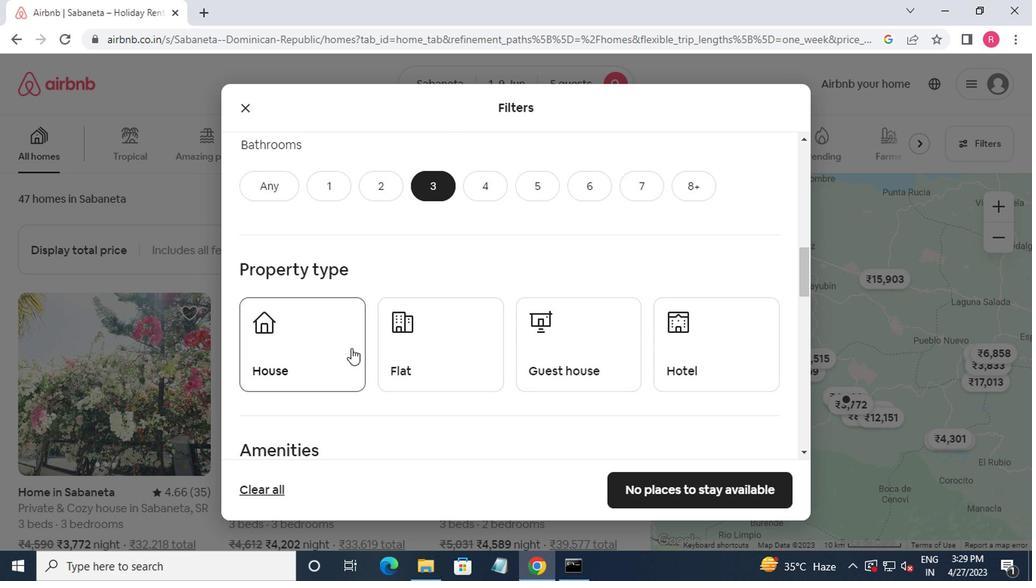 
Action: Mouse pressed left at (333, 356)
Screenshot: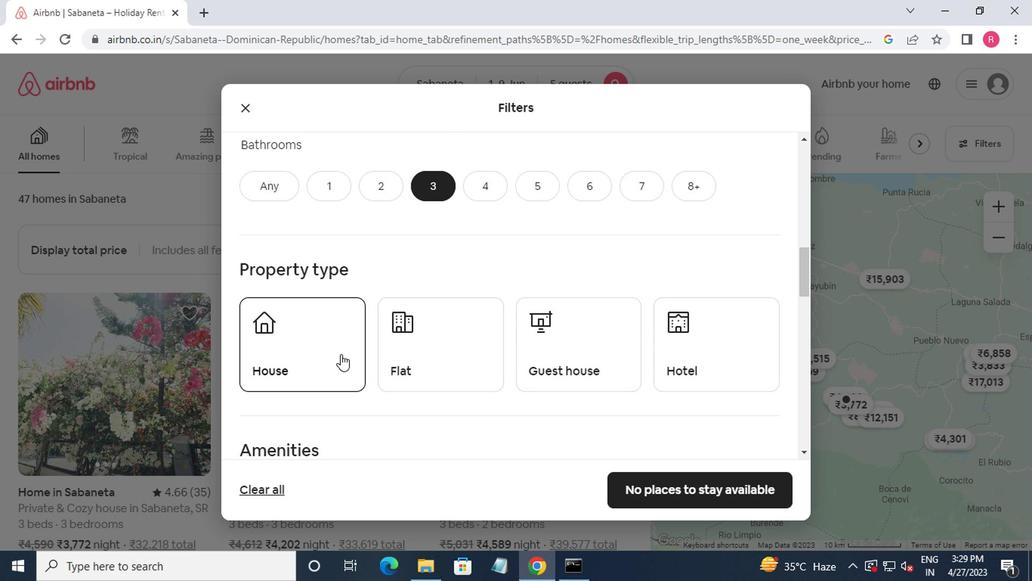 
Action: Mouse moved to (443, 349)
Screenshot: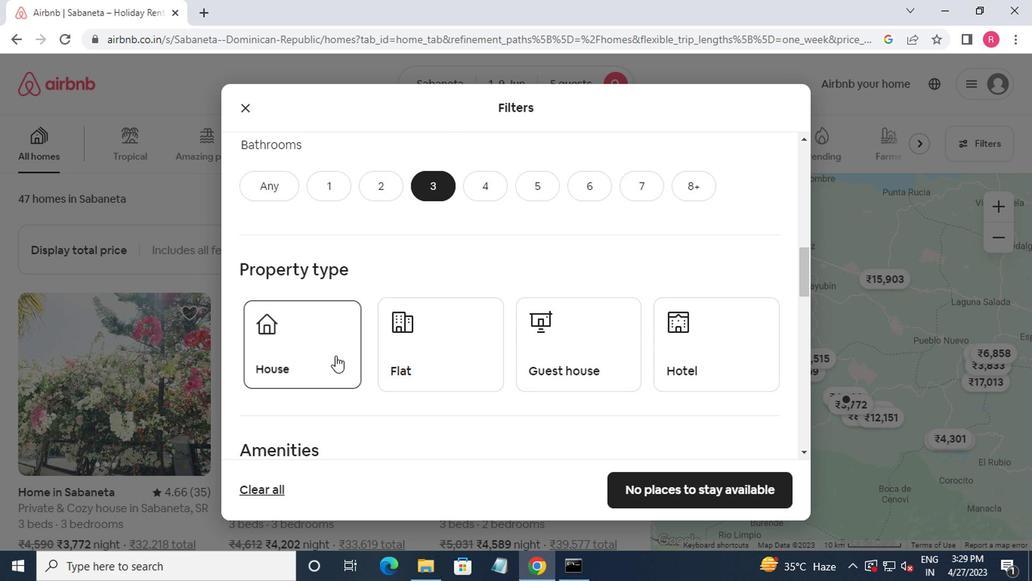 
Action: Mouse pressed left at (443, 349)
Screenshot: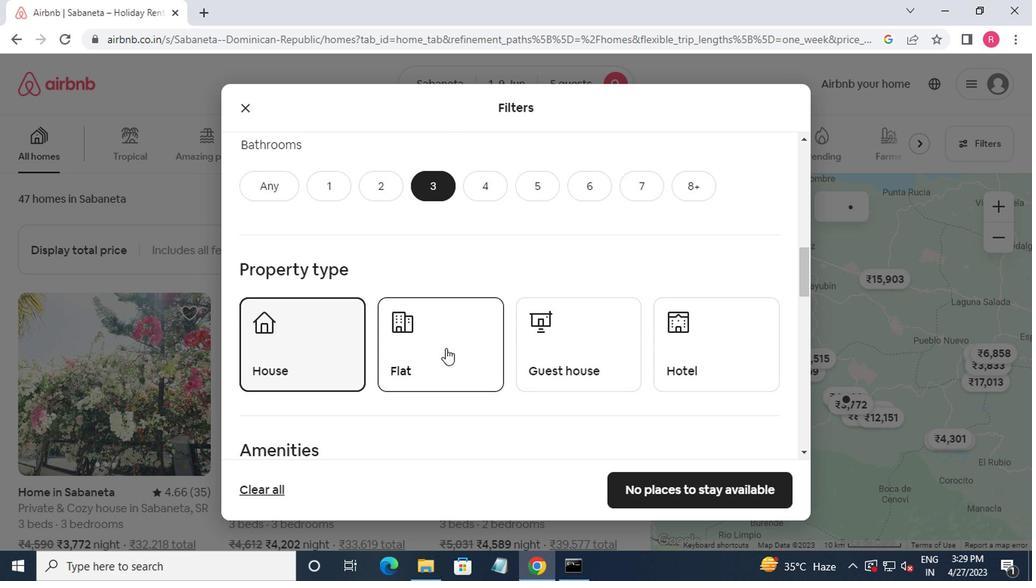 
Action: Mouse moved to (563, 360)
Screenshot: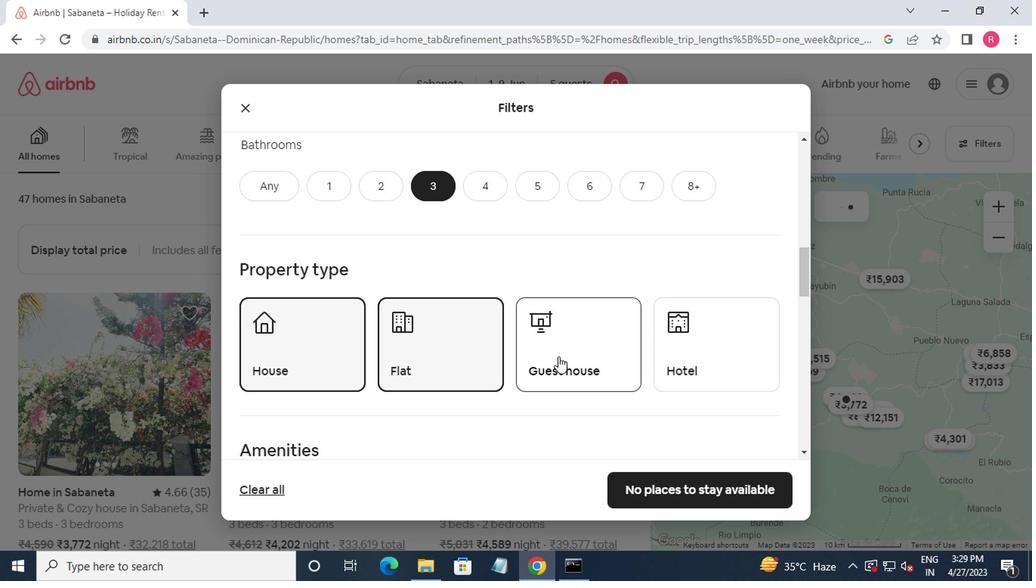 
Action: Mouse pressed left at (563, 360)
Screenshot: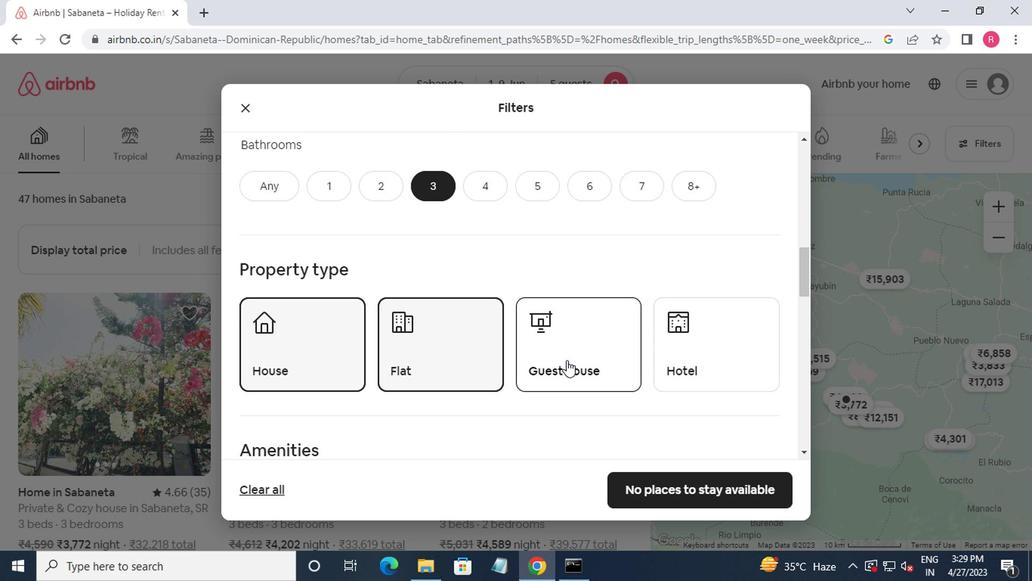 
Action: Mouse moved to (563, 356)
Screenshot: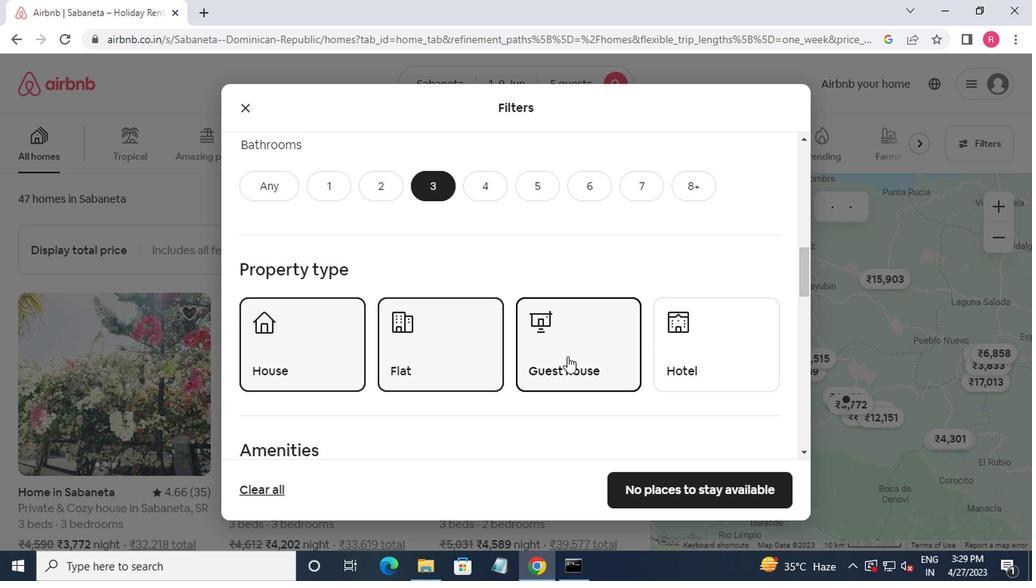 
Action: Mouse scrolled (563, 355) with delta (0, -1)
Screenshot: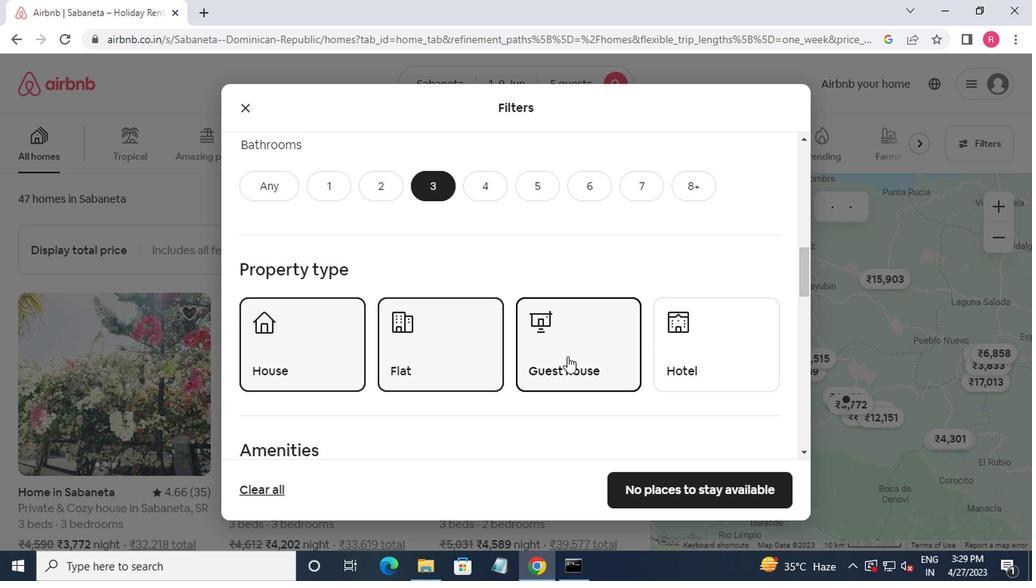 
Action: Mouse moved to (562, 355)
Screenshot: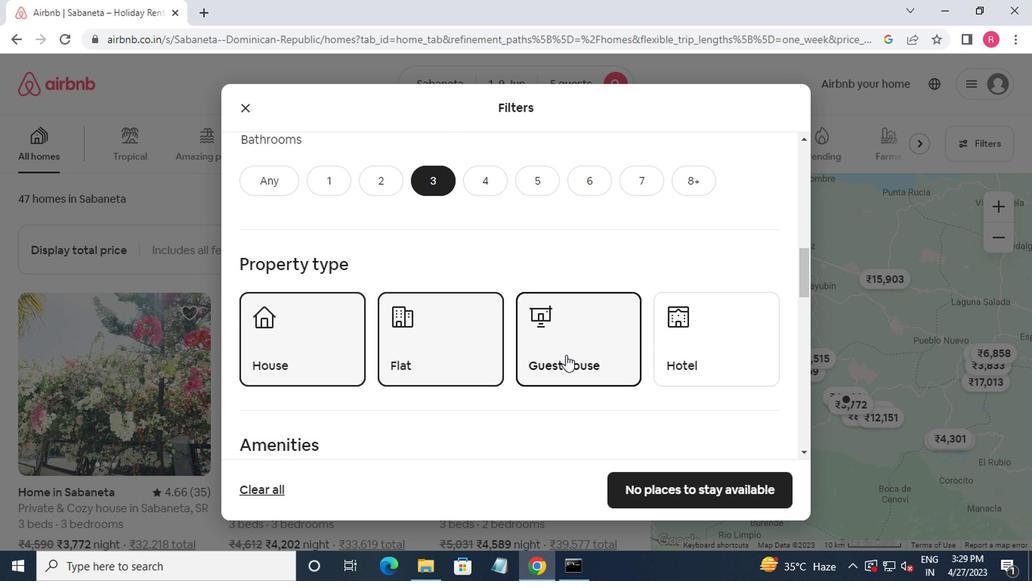 
Action: Mouse scrolled (562, 354) with delta (0, 0)
Screenshot: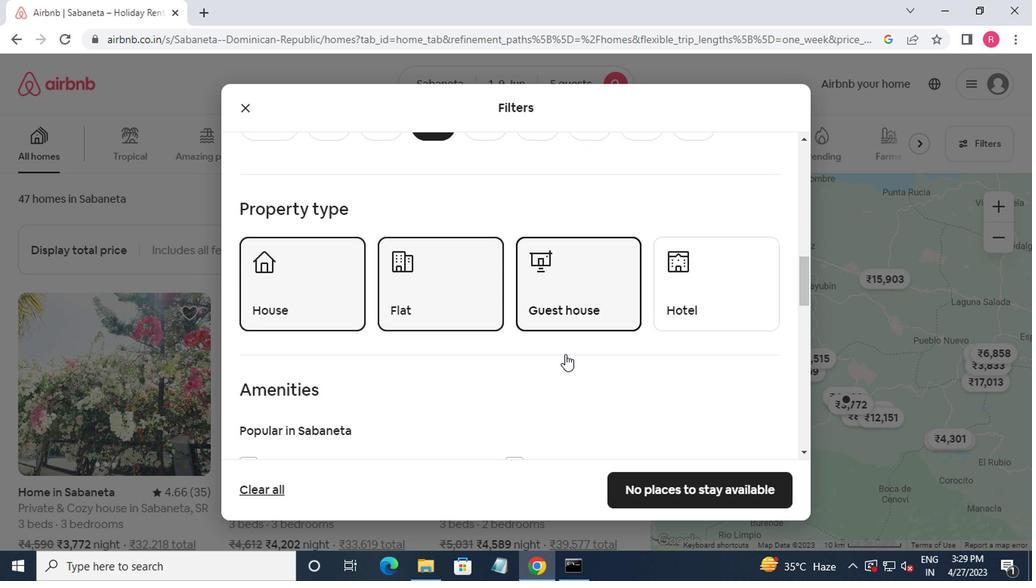 
Action: Mouse scrolled (562, 354) with delta (0, 0)
Screenshot: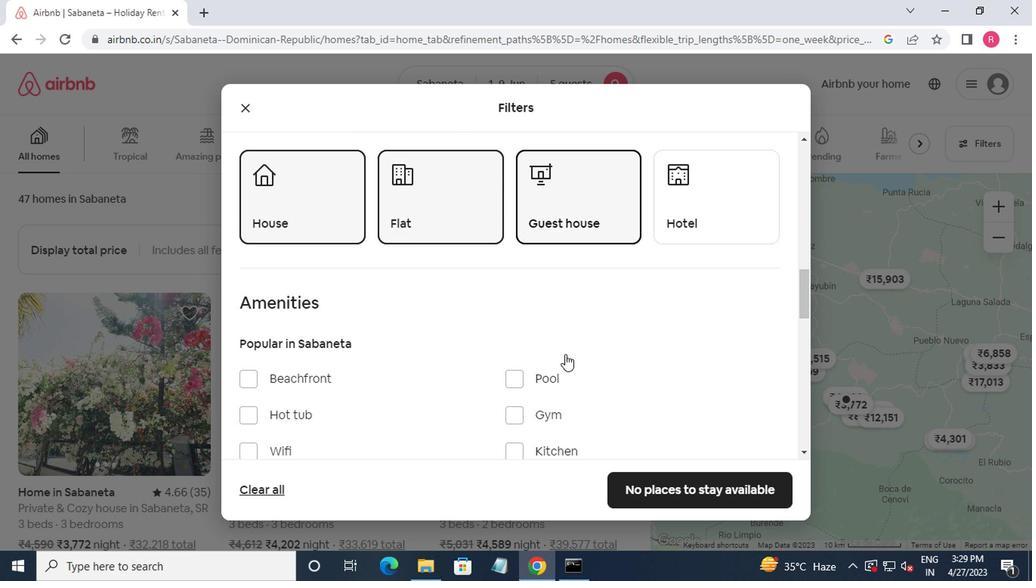 
Action: Mouse scrolled (562, 354) with delta (0, 0)
Screenshot: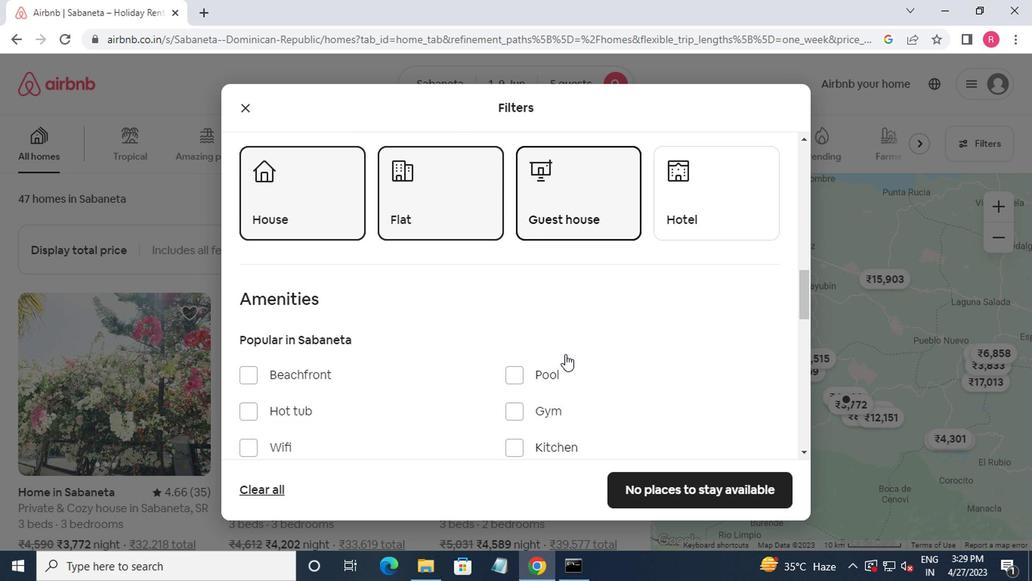 
Action: Mouse scrolled (562, 354) with delta (0, 0)
Screenshot: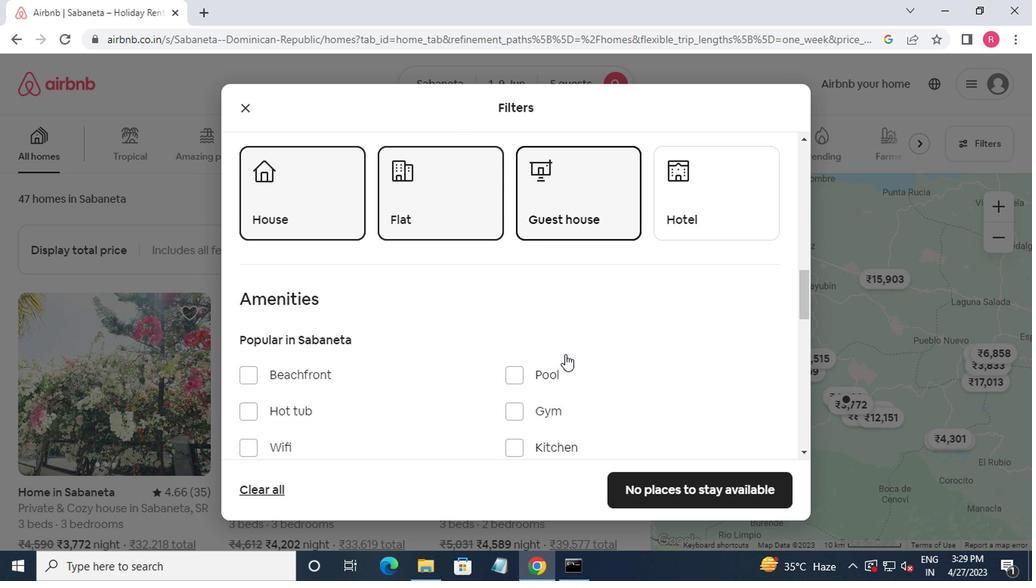 
Action: Mouse moved to (739, 422)
Screenshot: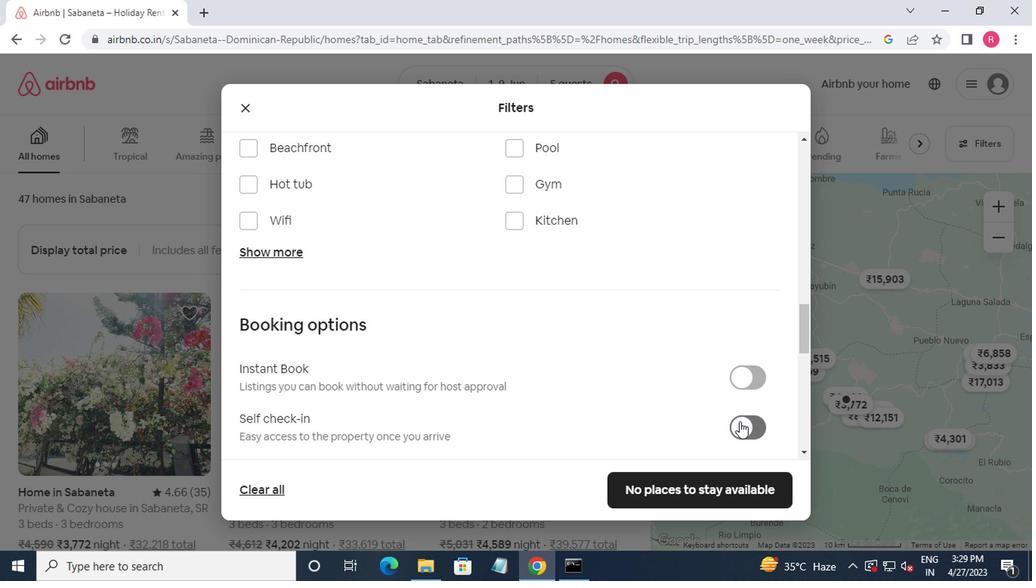 
Action: Mouse pressed left at (739, 422)
Screenshot: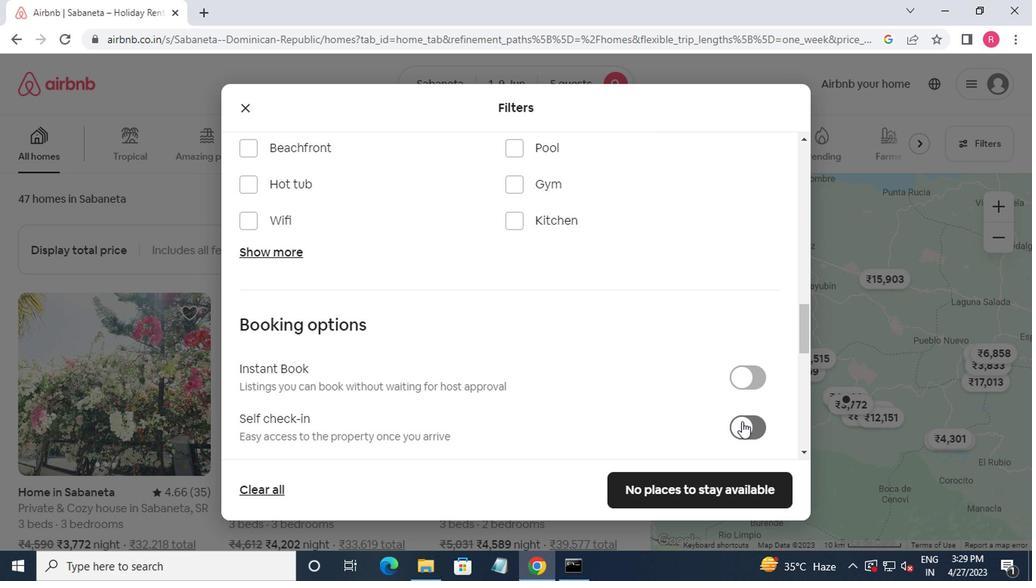 
Action: Mouse moved to (666, 395)
Screenshot: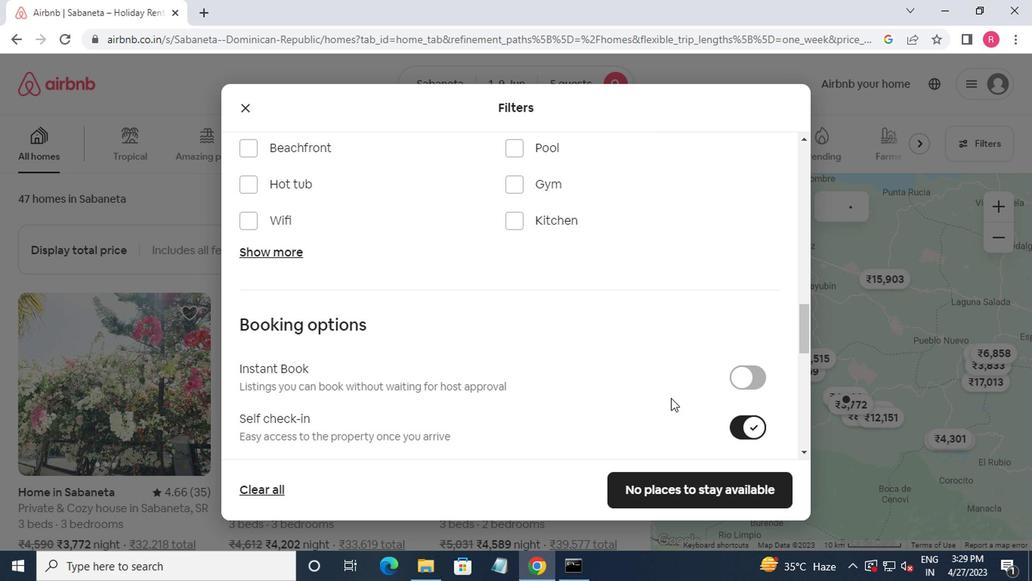 
Action: Mouse scrolled (666, 395) with delta (0, 0)
Screenshot: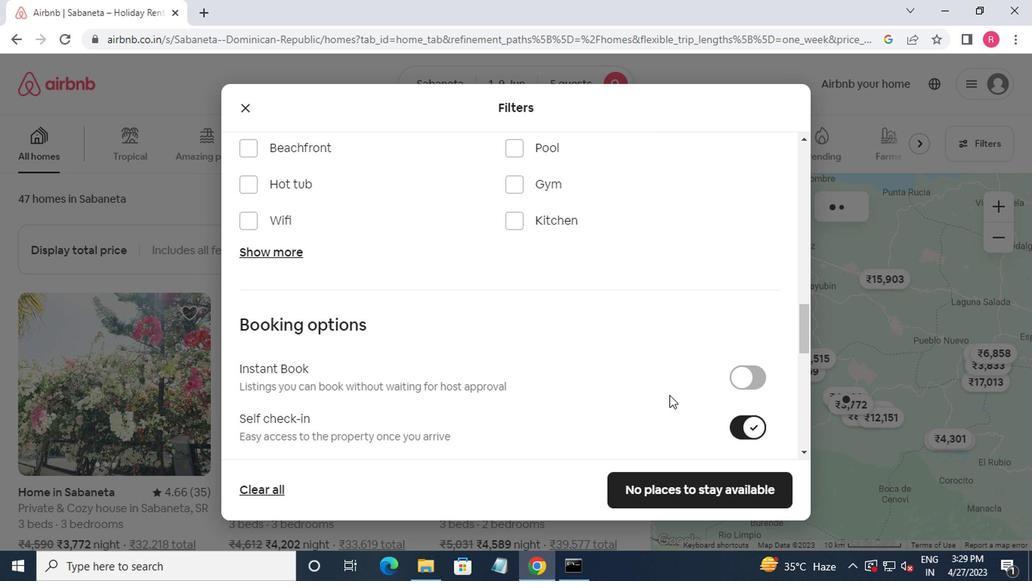 
Action: Mouse scrolled (666, 395) with delta (0, 0)
Screenshot: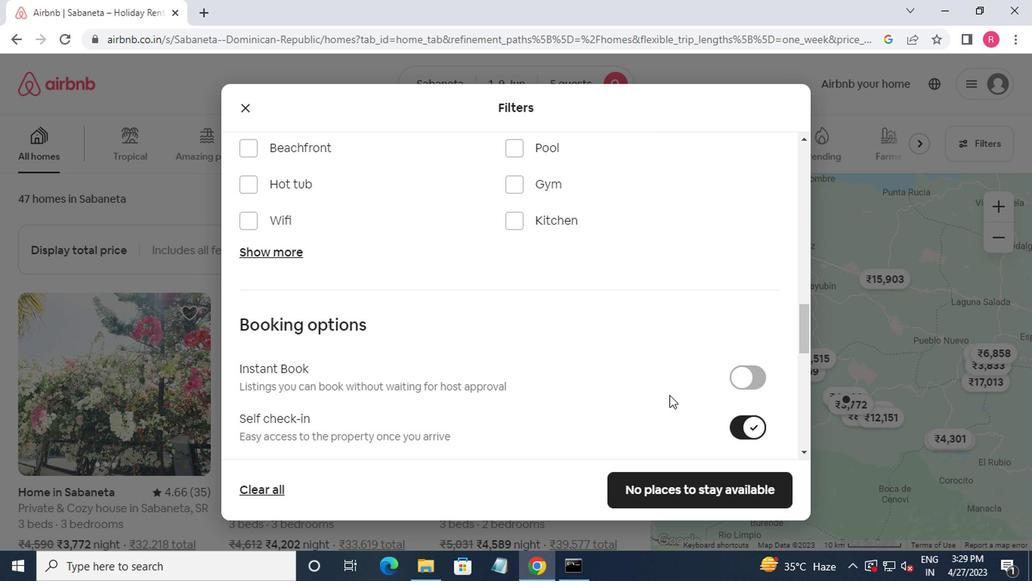 
Action: Mouse scrolled (666, 395) with delta (0, 0)
Screenshot: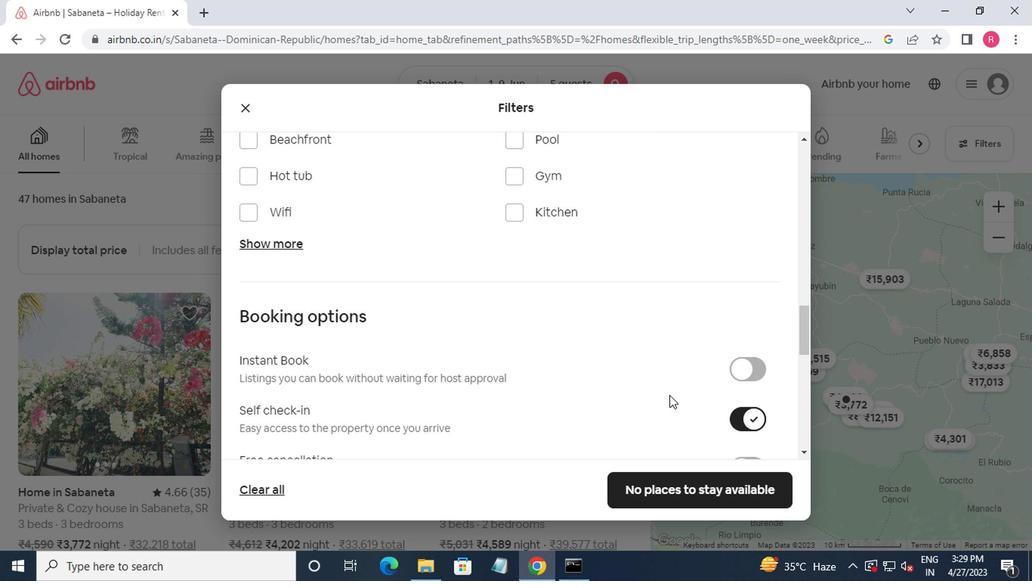
Action: Mouse scrolled (666, 395) with delta (0, 0)
Screenshot: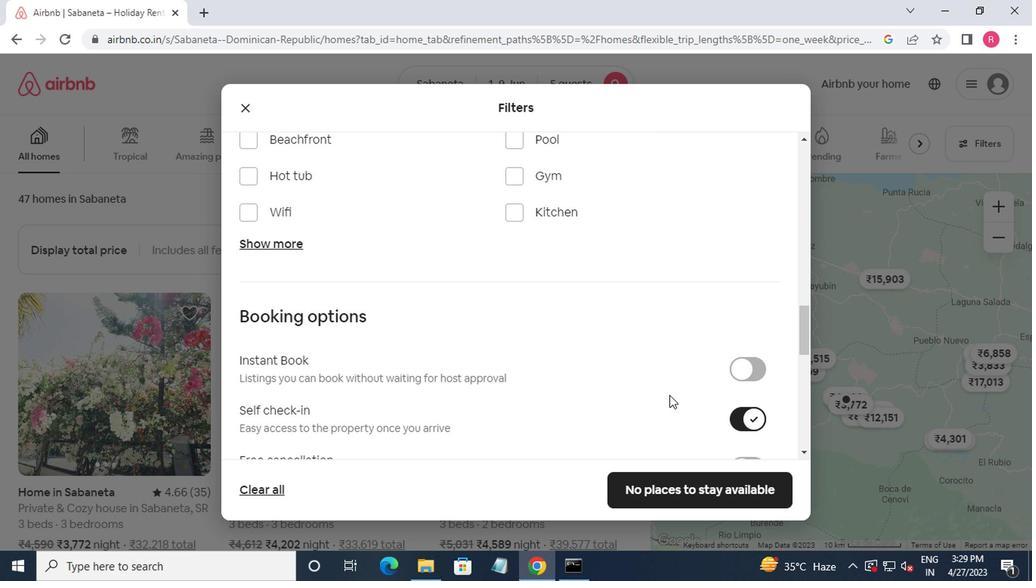
Action: Mouse scrolled (666, 395) with delta (0, 0)
Screenshot: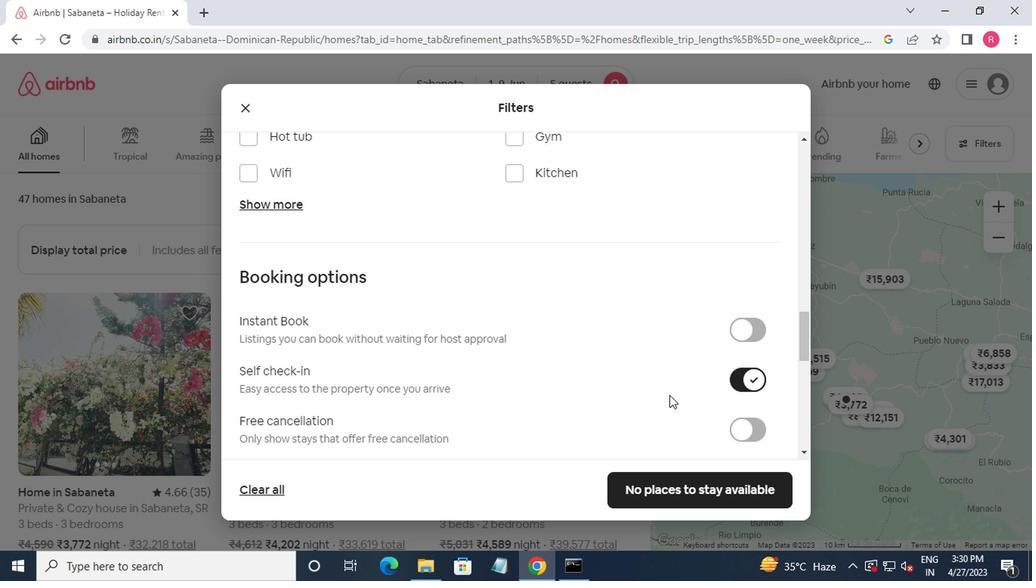 
Action: Mouse moved to (640, 390)
Screenshot: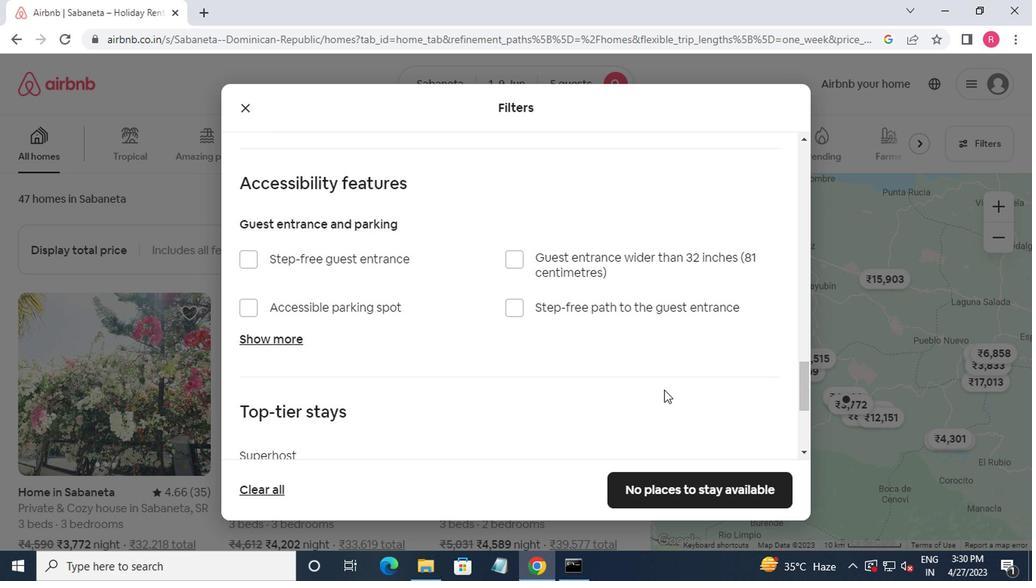 
Action: Mouse scrolled (640, 388) with delta (0, -1)
Screenshot: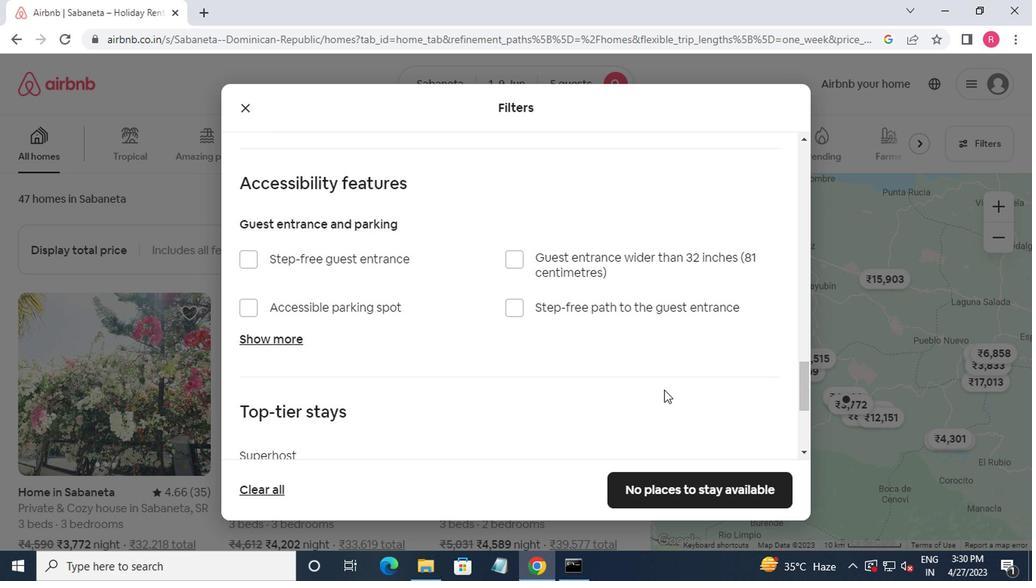 
Action: Mouse moved to (632, 390)
Screenshot: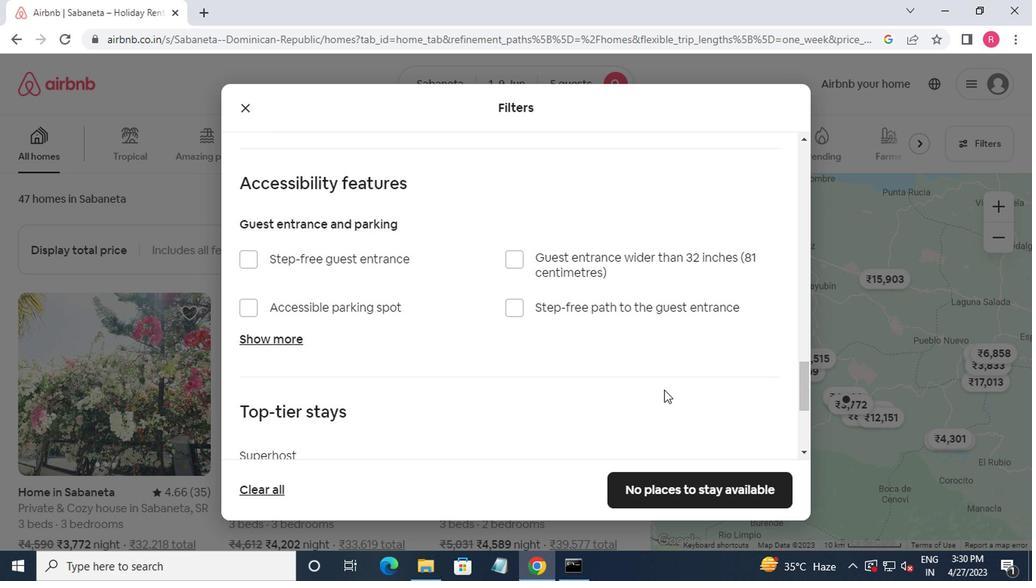 
Action: Mouse scrolled (632, 388) with delta (0, -1)
Screenshot: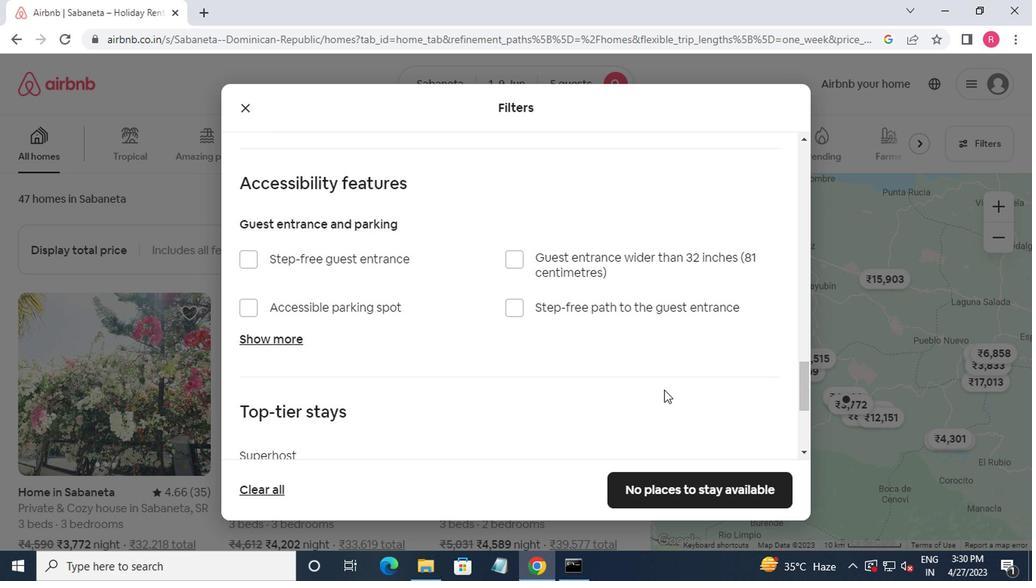 
Action: Mouse moved to (625, 390)
Screenshot: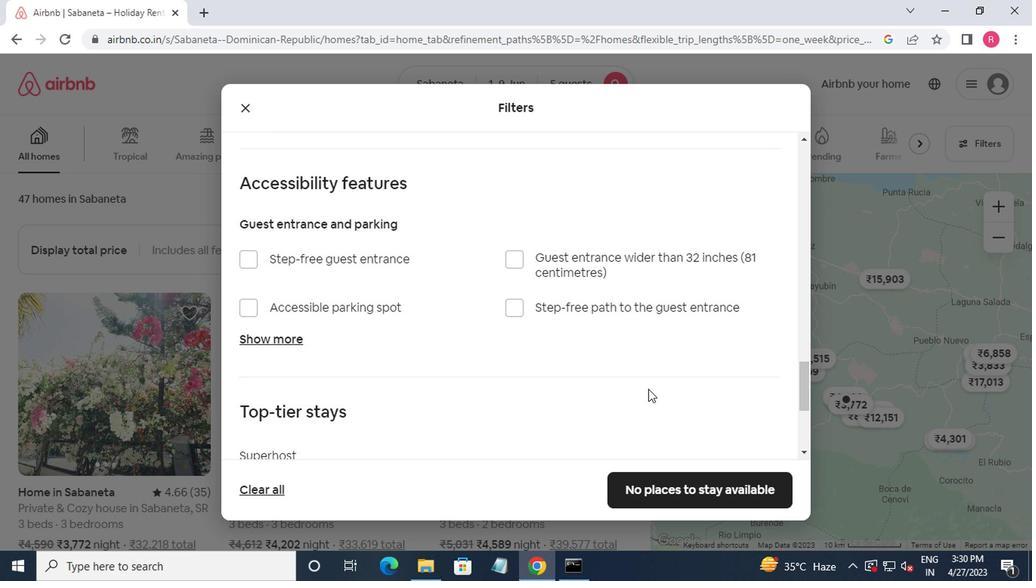 
Action: Mouse scrolled (625, 388) with delta (0, -1)
Screenshot: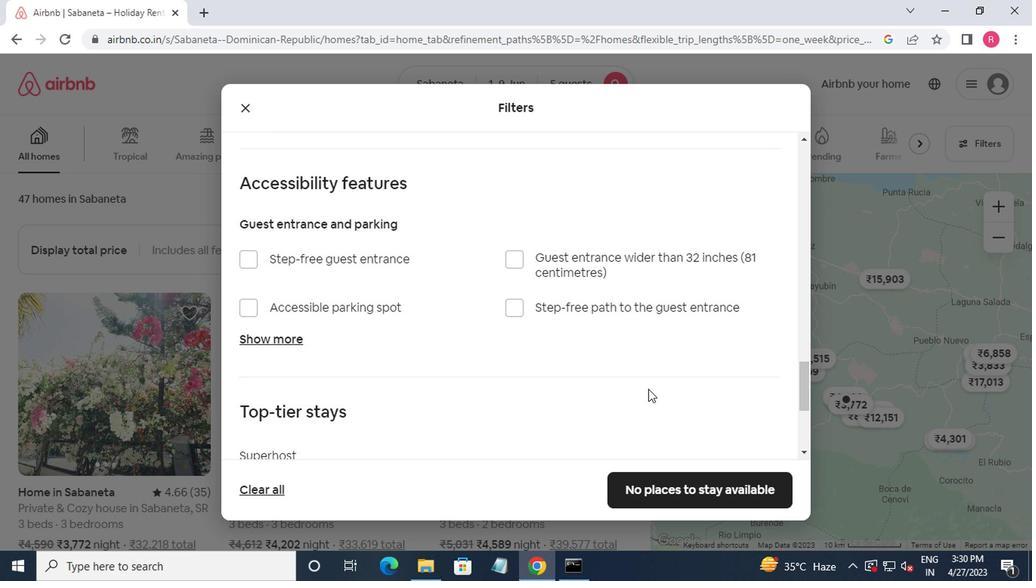 
Action: Mouse moved to (616, 390)
Screenshot: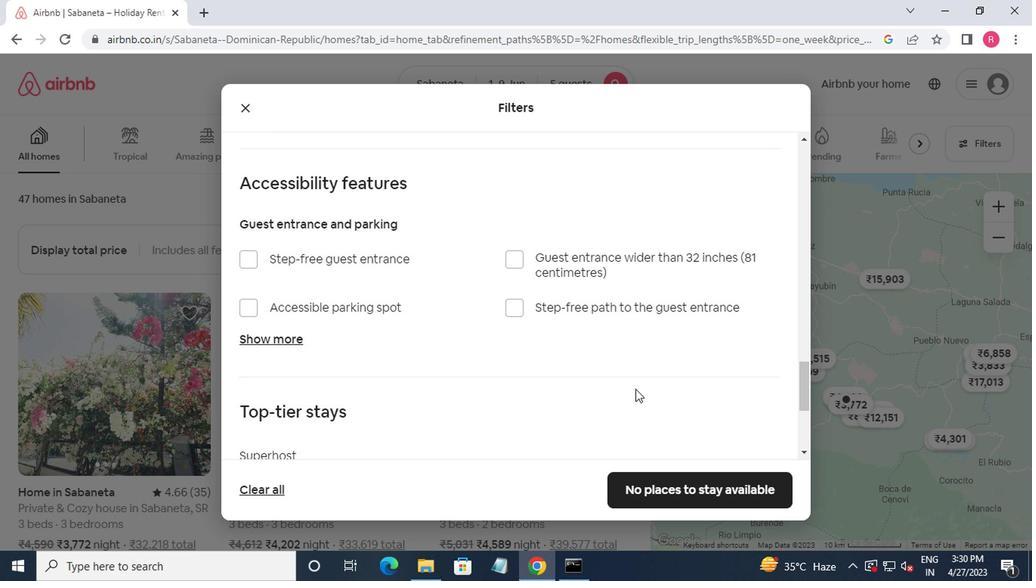 
Action: Mouse scrolled (616, 388) with delta (0, -1)
Screenshot: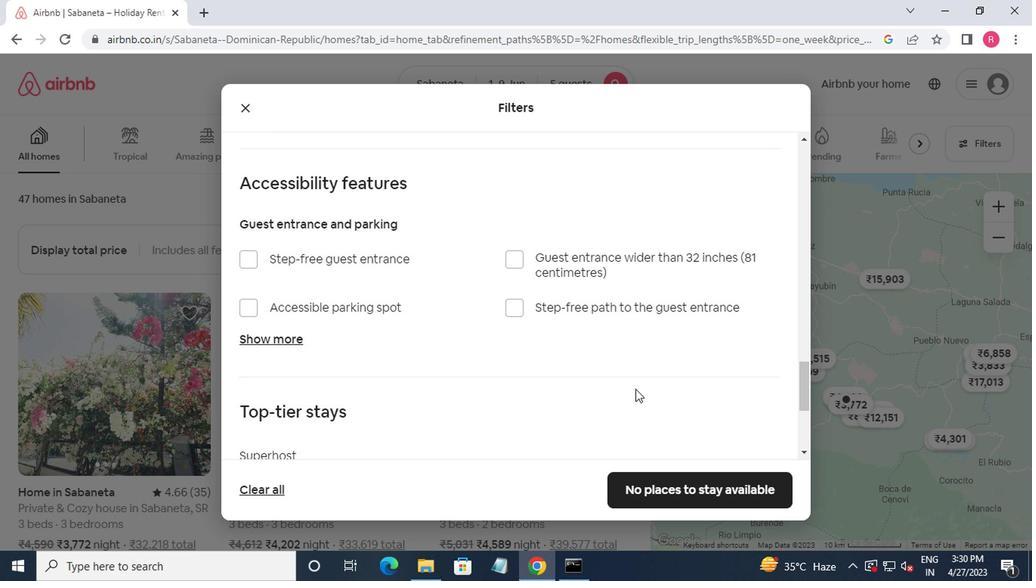
Action: Mouse moved to (442, 377)
Screenshot: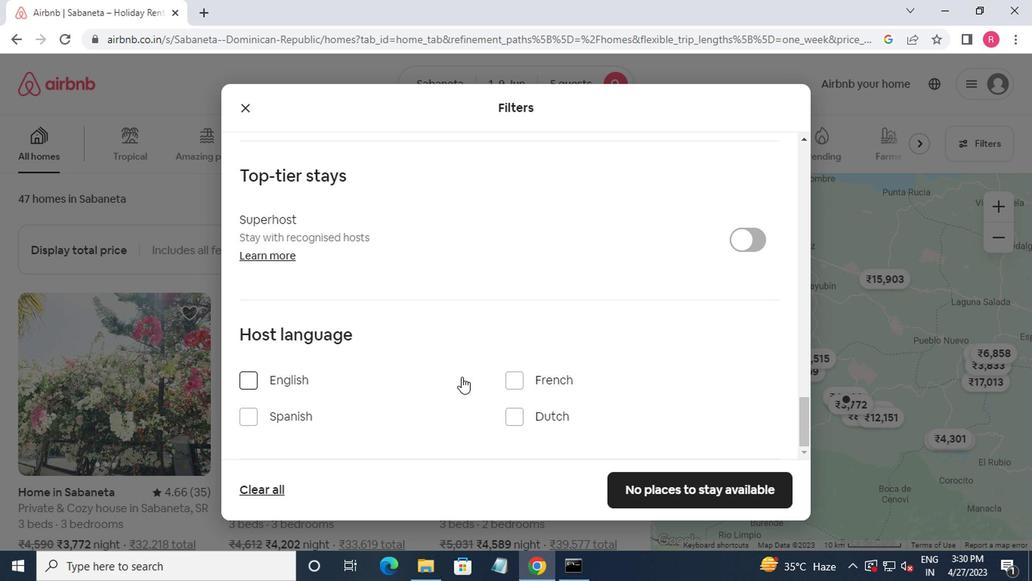 
Action: Mouse scrolled (442, 376) with delta (0, 0)
Screenshot: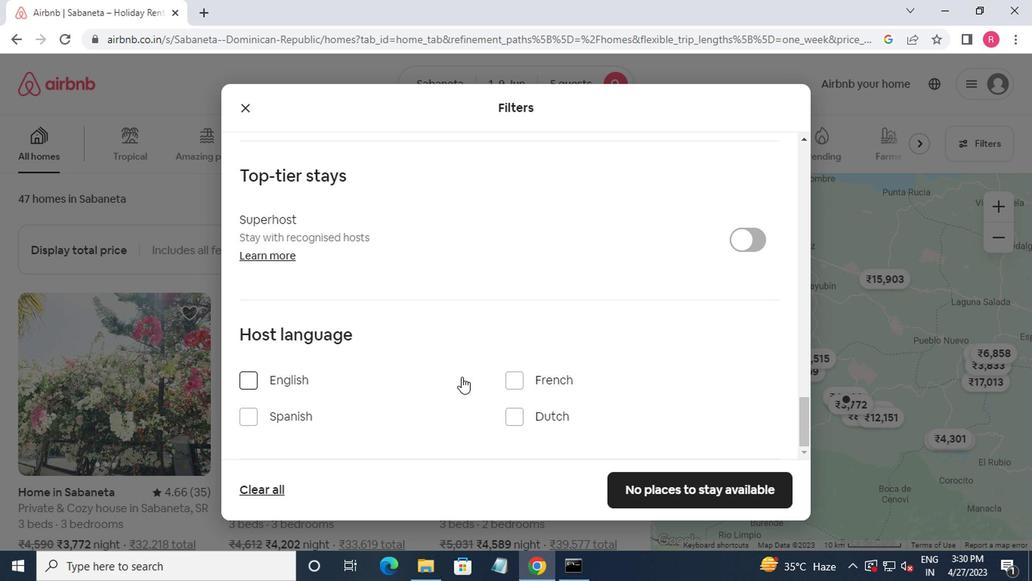 
Action: Mouse moved to (426, 377)
Screenshot: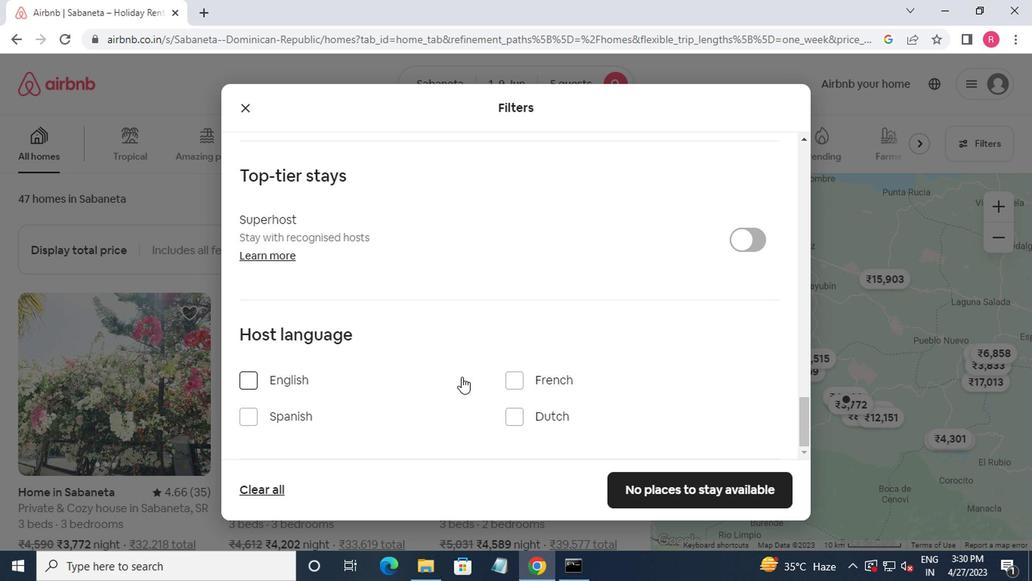 
Action: Mouse scrolled (426, 376) with delta (0, 0)
Screenshot: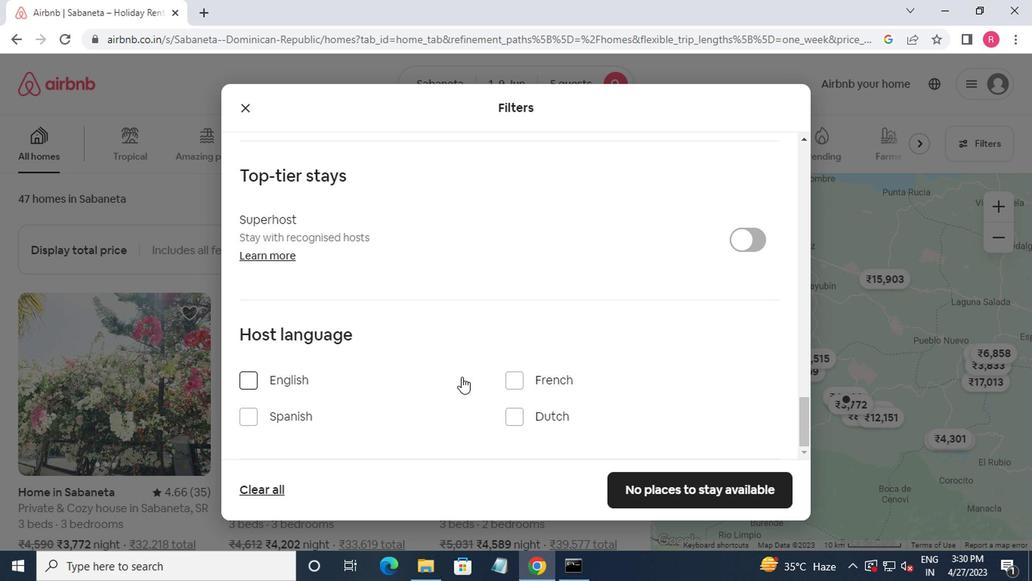 
Action: Mouse moved to (256, 386)
Screenshot: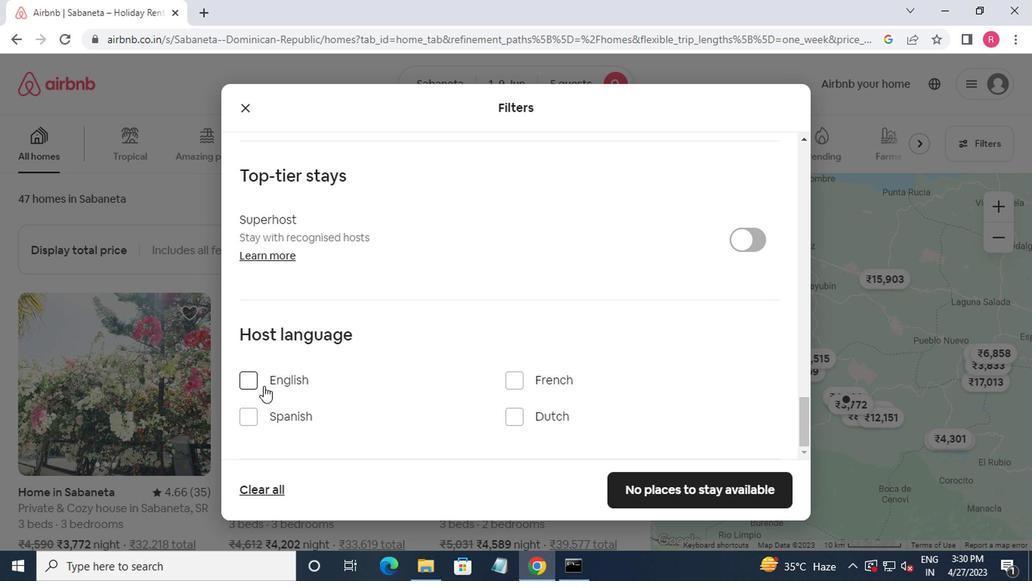 
Action: Mouse pressed left at (256, 386)
Screenshot: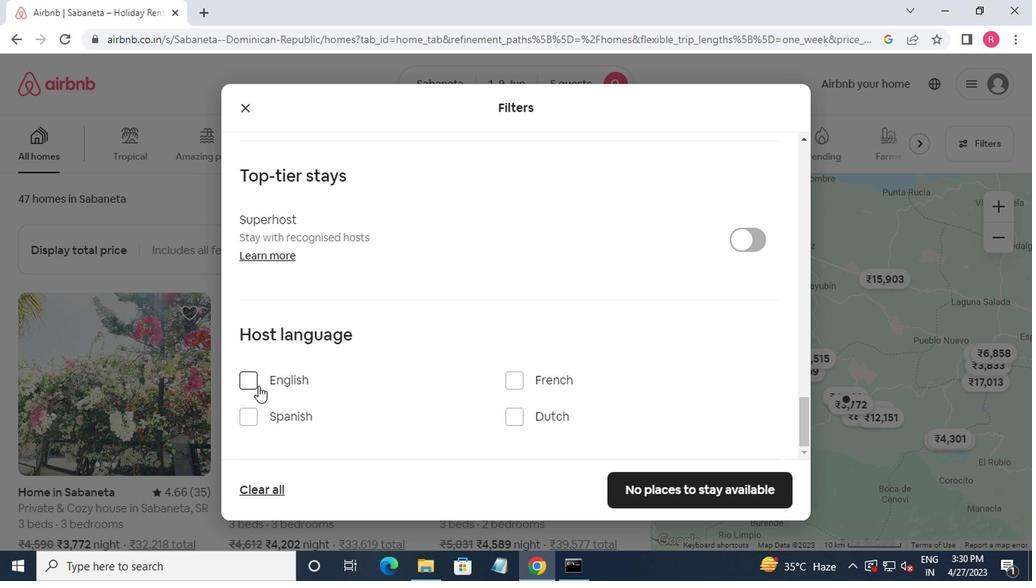 
Action: Mouse moved to (659, 493)
Screenshot: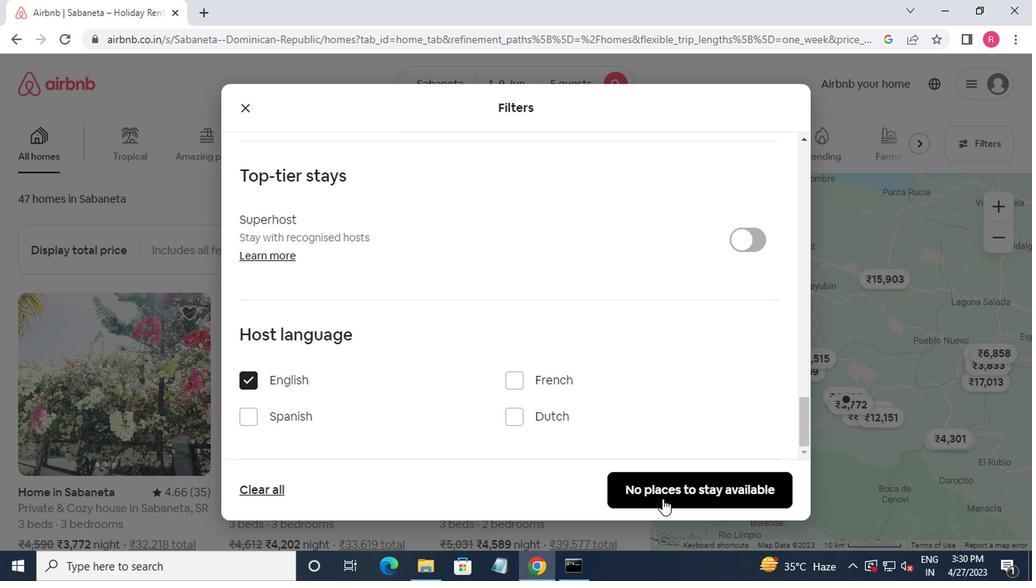
Action: Mouse pressed left at (659, 493)
Screenshot: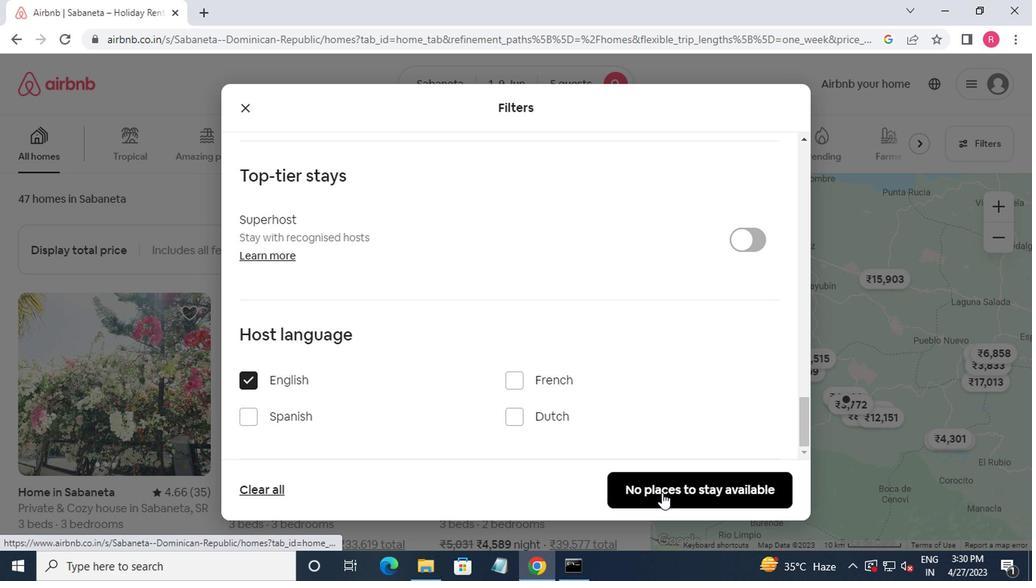 
Action: Mouse moved to (690, 462)
Screenshot: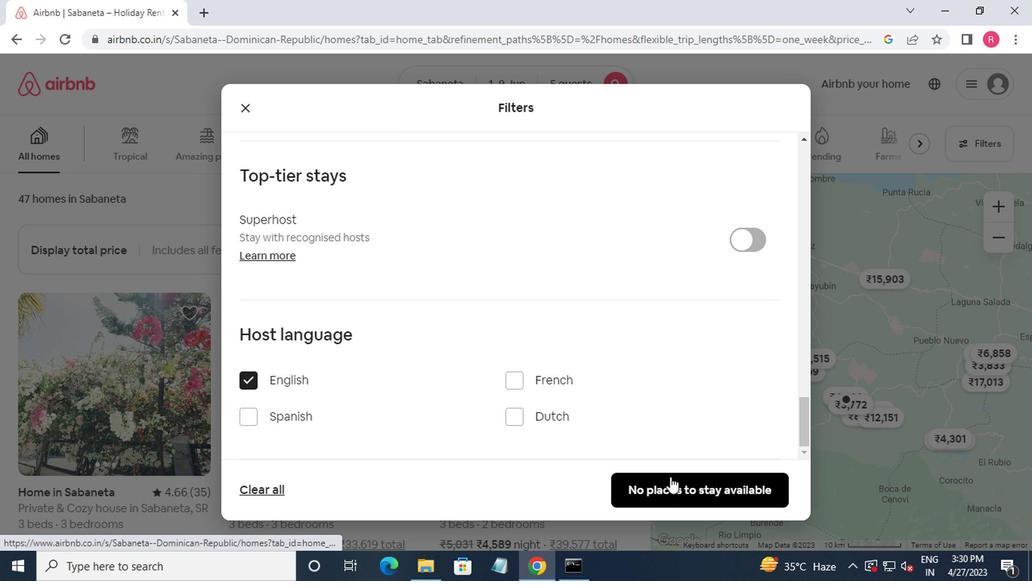 
